 Task: Create a due date automation trigger when advanced on, on the tuesday of the week a card is due add fields with custom field "Resume" set to a date more than 1 days from now at 11:00 AM.
Action: Mouse moved to (1287, 107)
Screenshot: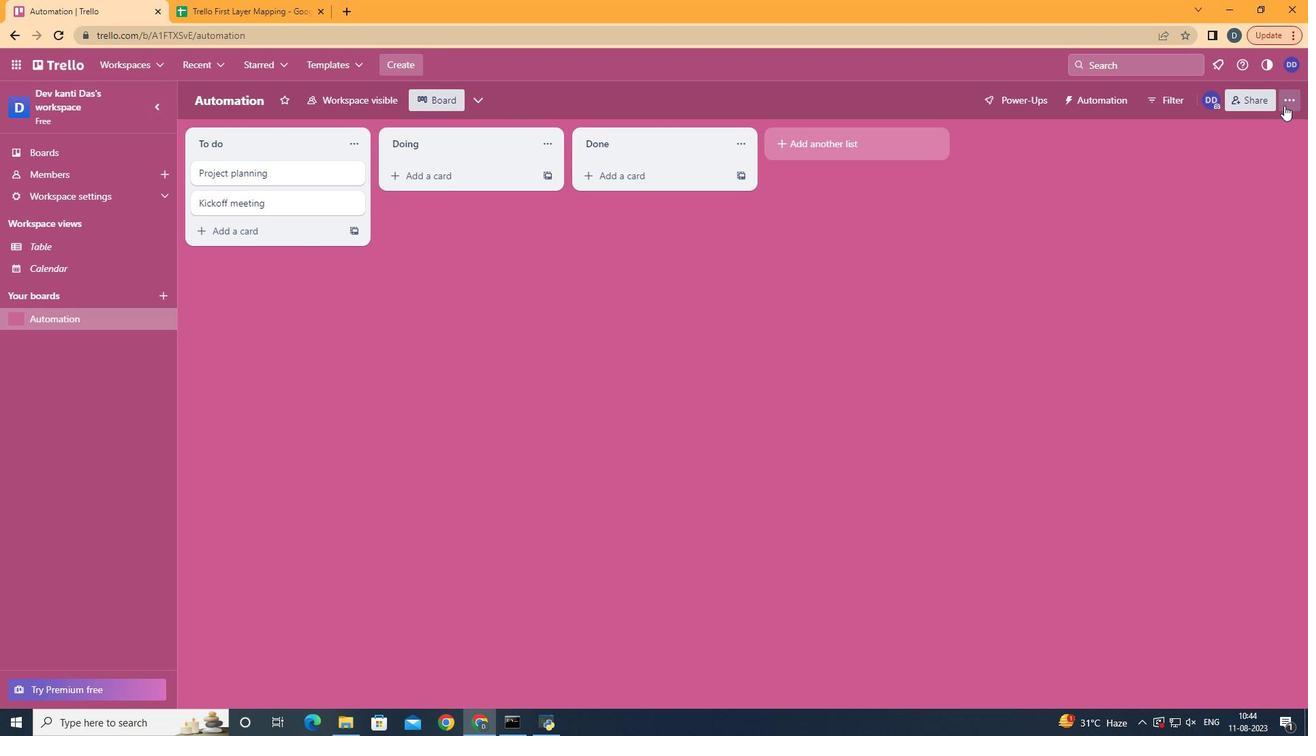
Action: Mouse pressed left at (1287, 107)
Screenshot: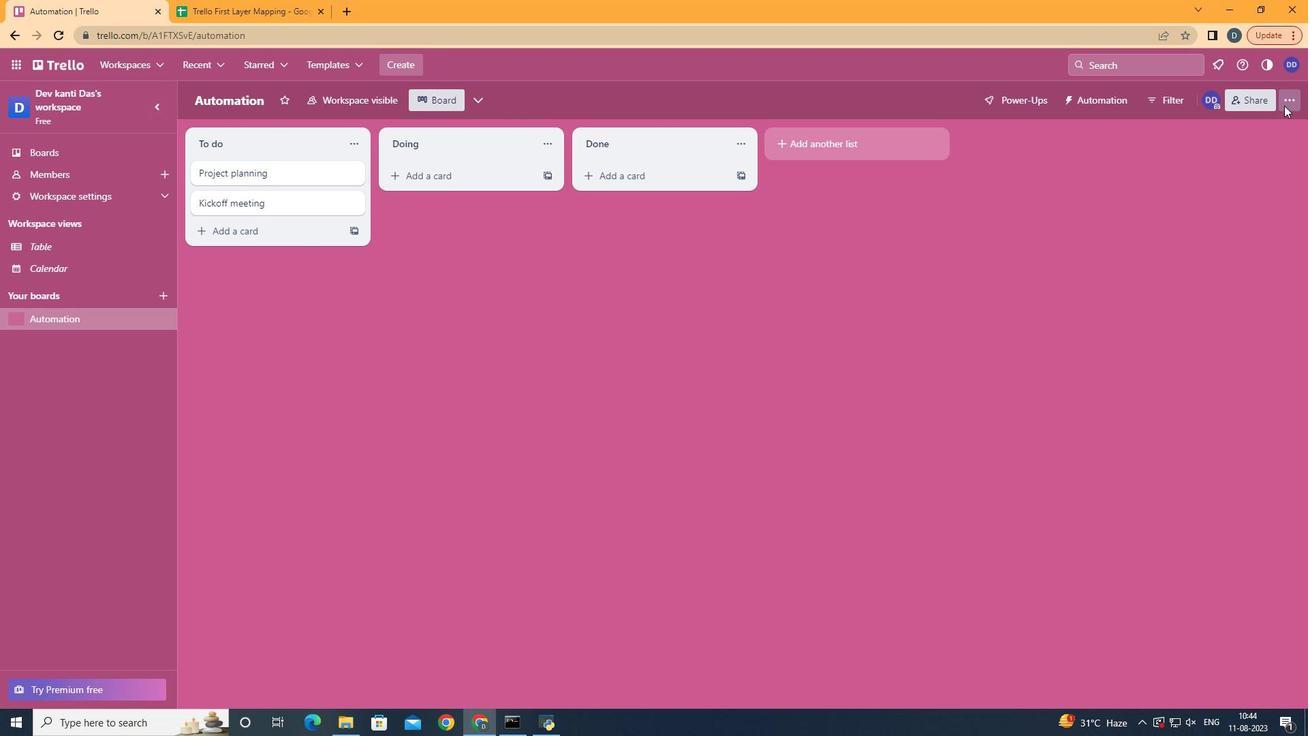 
Action: Mouse moved to (1214, 284)
Screenshot: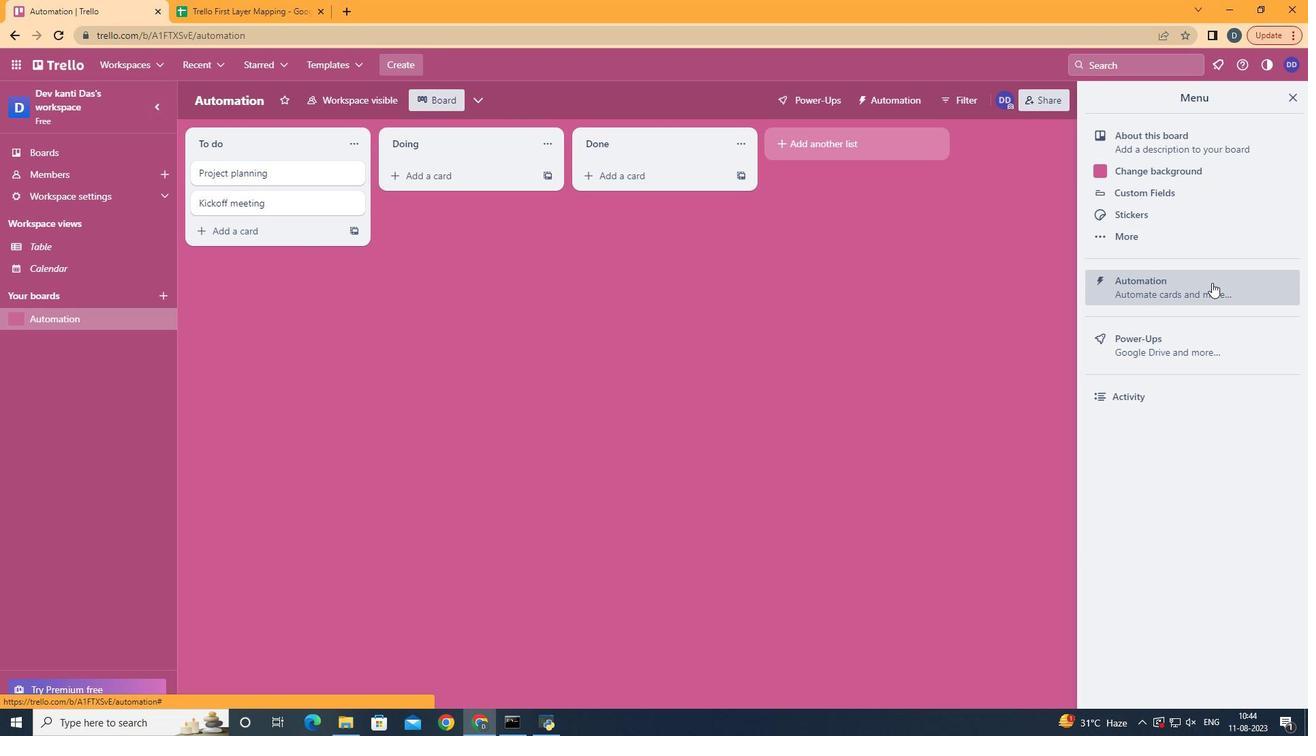 
Action: Mouse pressed left at (1214, 284)
Screenshot: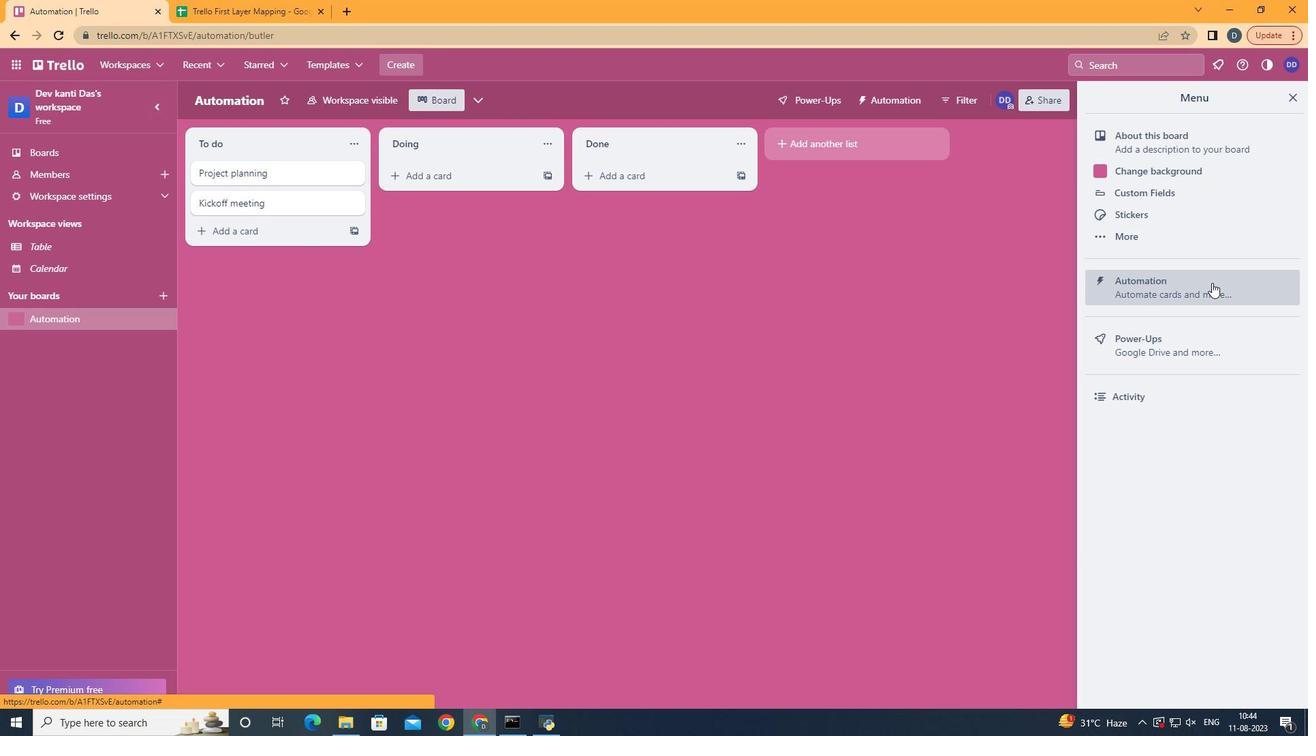 
Action: Mouse moved to (236, 281)
Screenshot: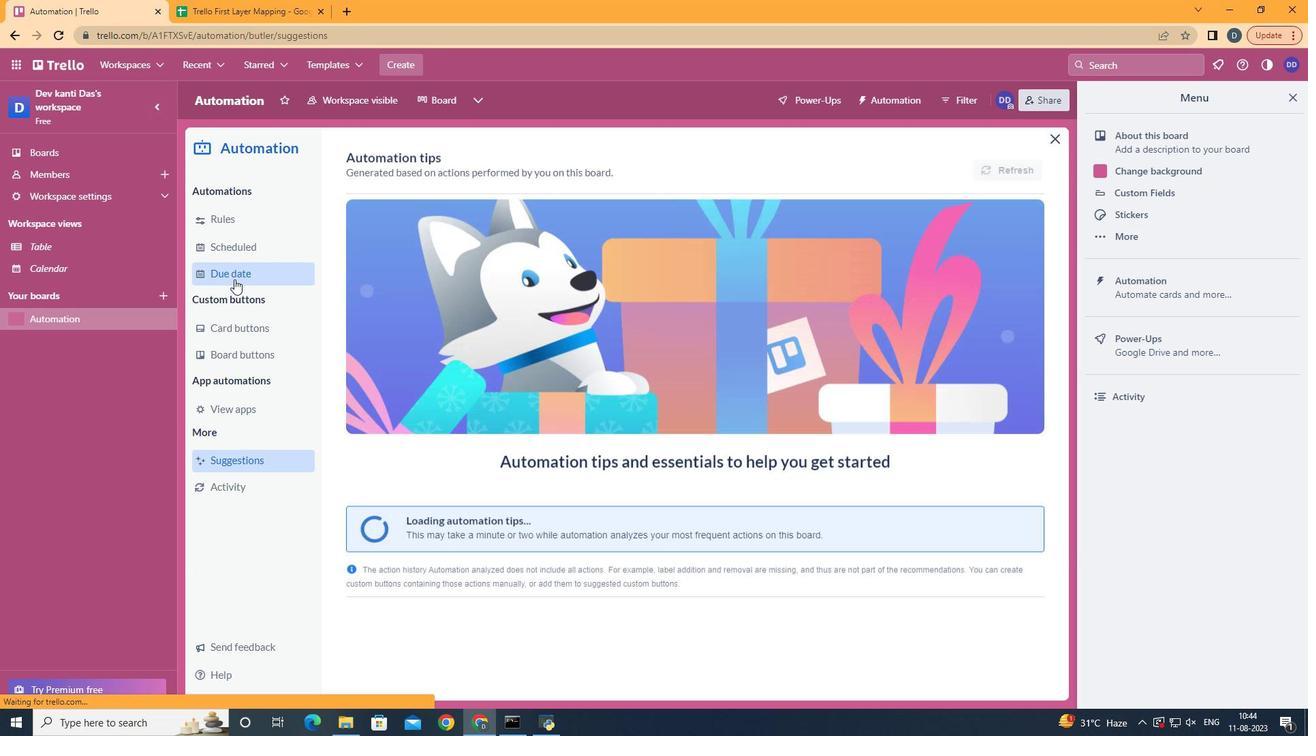 
Action: Mouse pressed left at (236, 281)
Screenshot: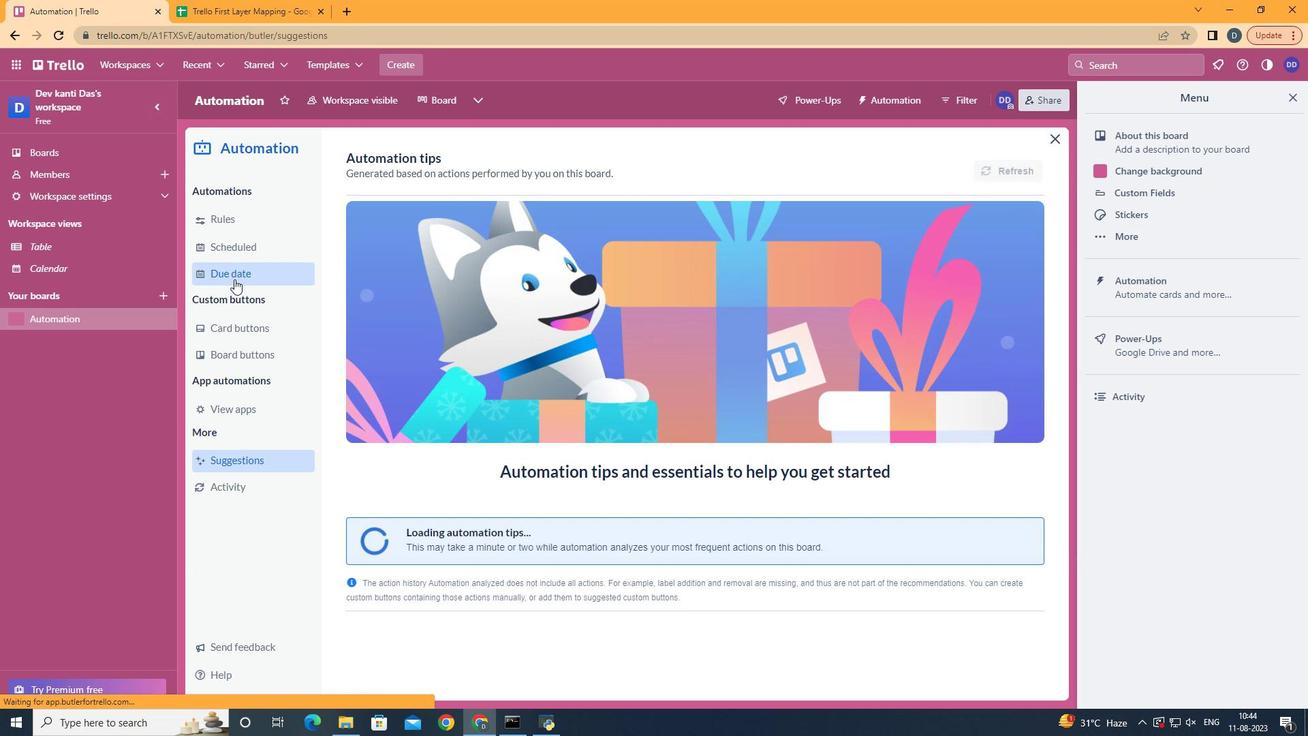 
Action: Mouse moved to (963, 169)
Screenshot: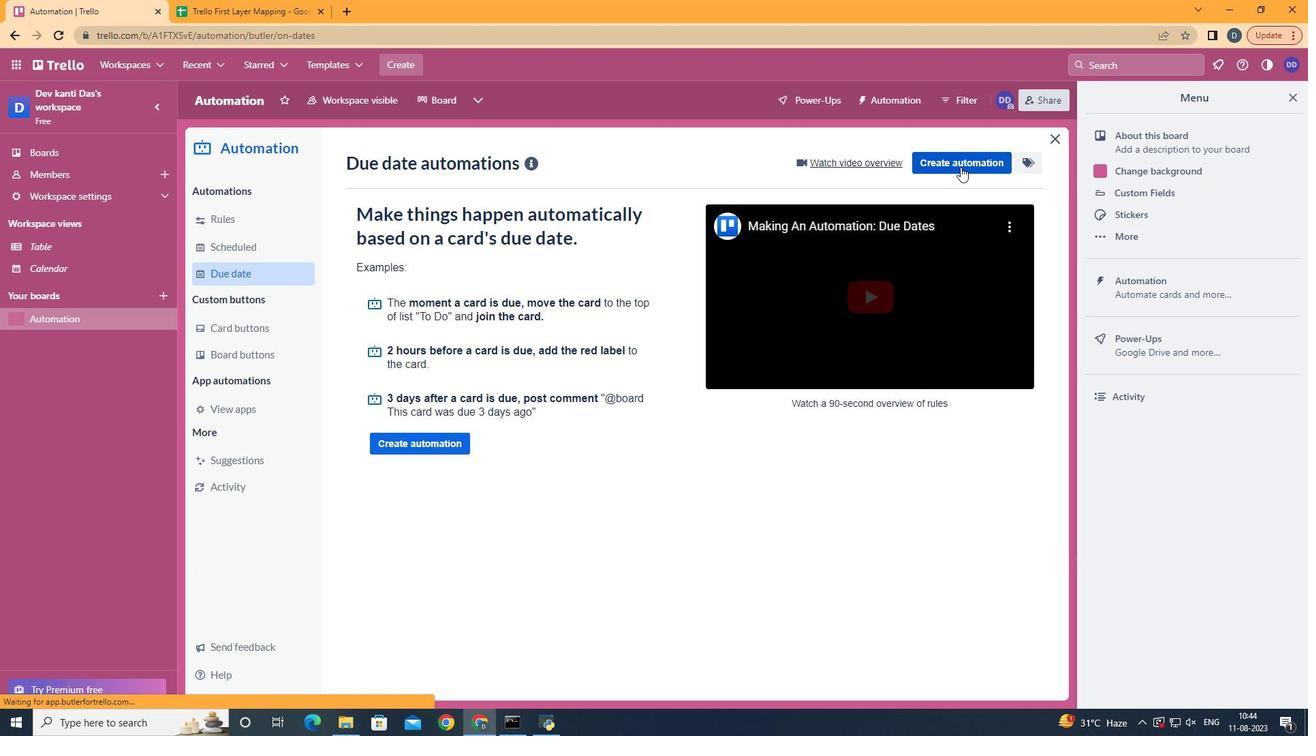 
Action: Mouse pressed left at (963, 169)
Screenshot: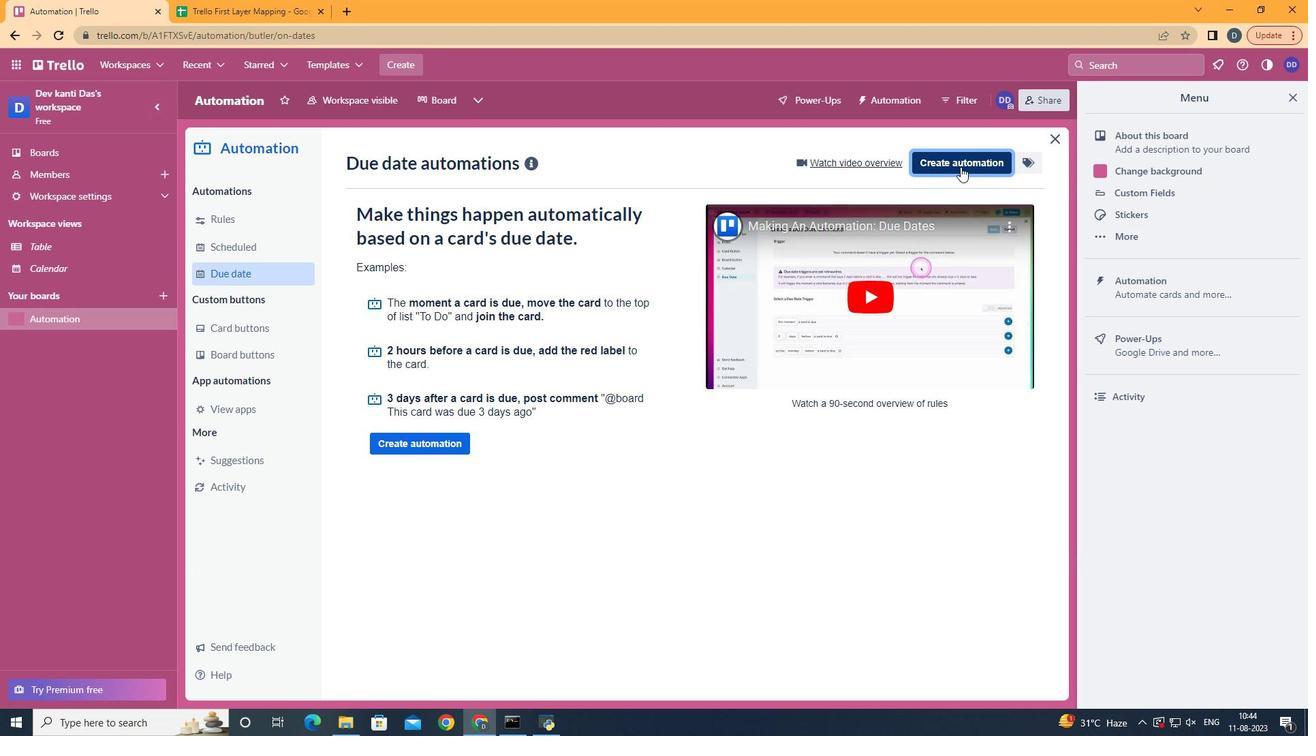 
Action: Mouse moved to (699, 300)
Screenshot: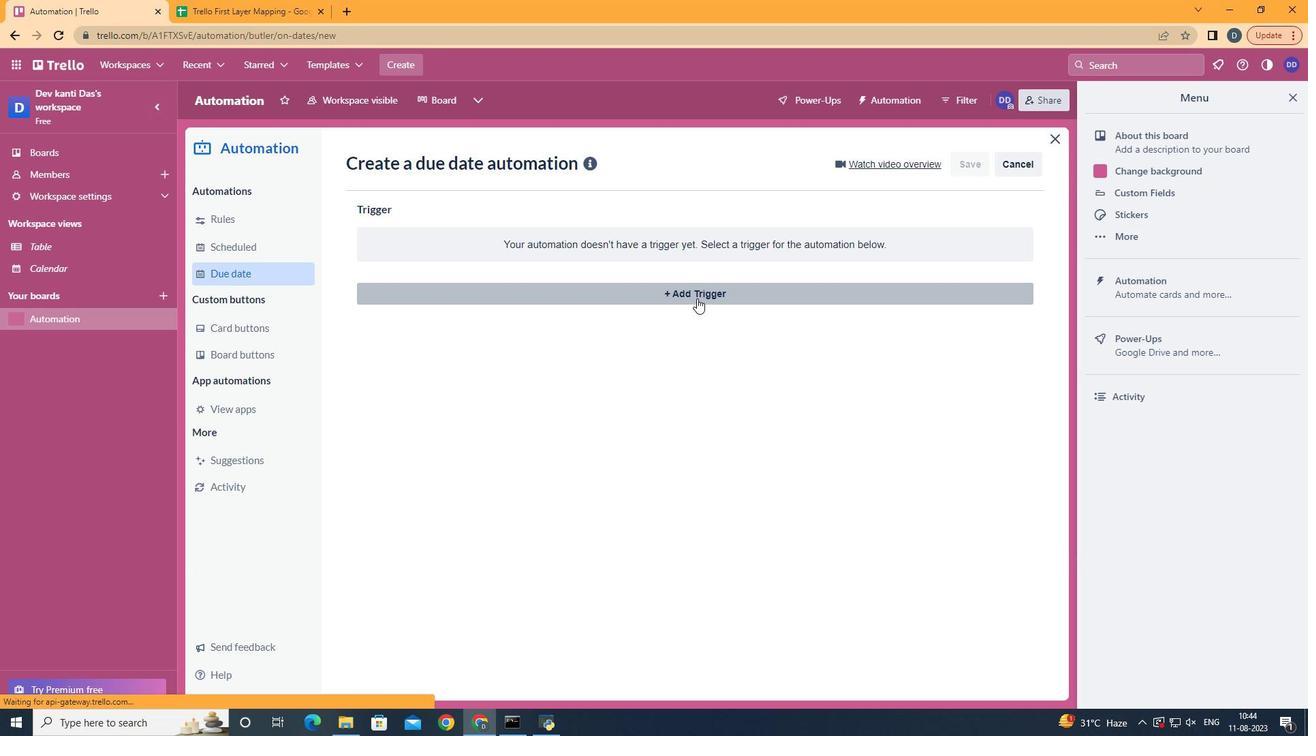 
Action: Mouse pressed left at (699, 300)
Screenshot: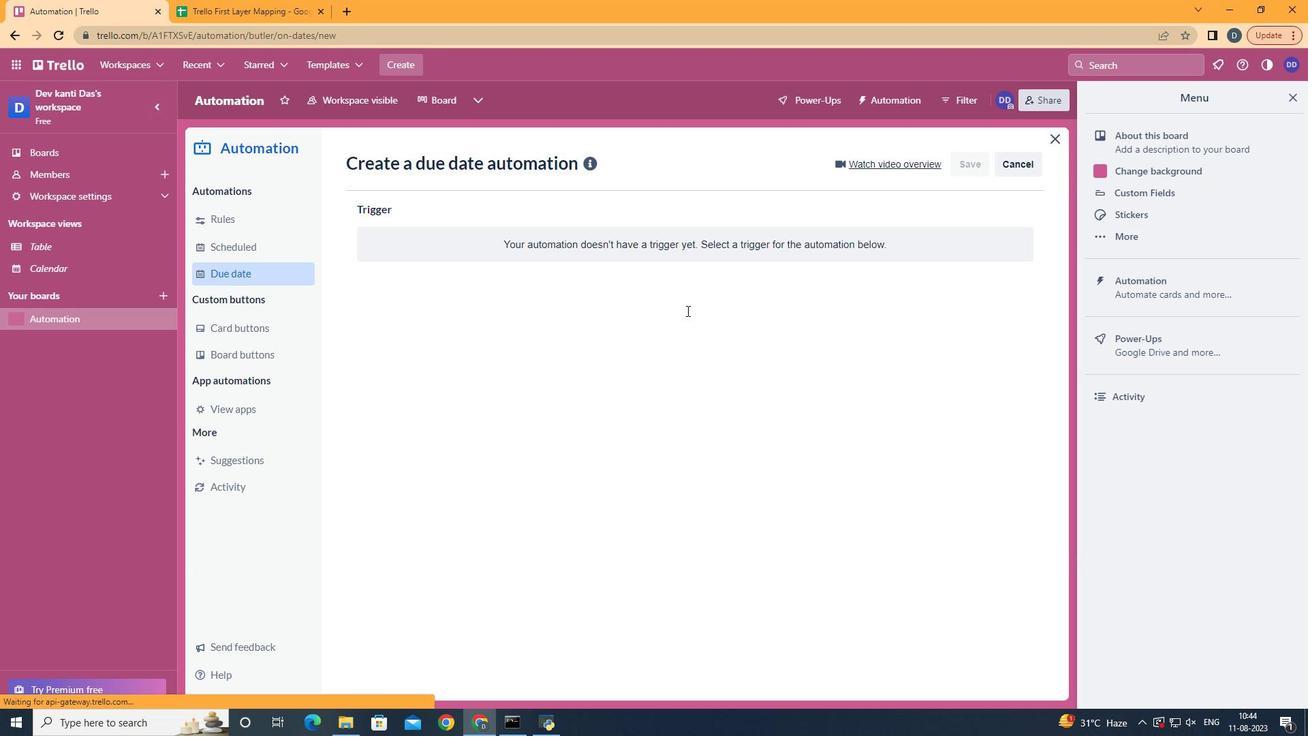 
Action: Mouse moved to (442, 391)
Screenshot: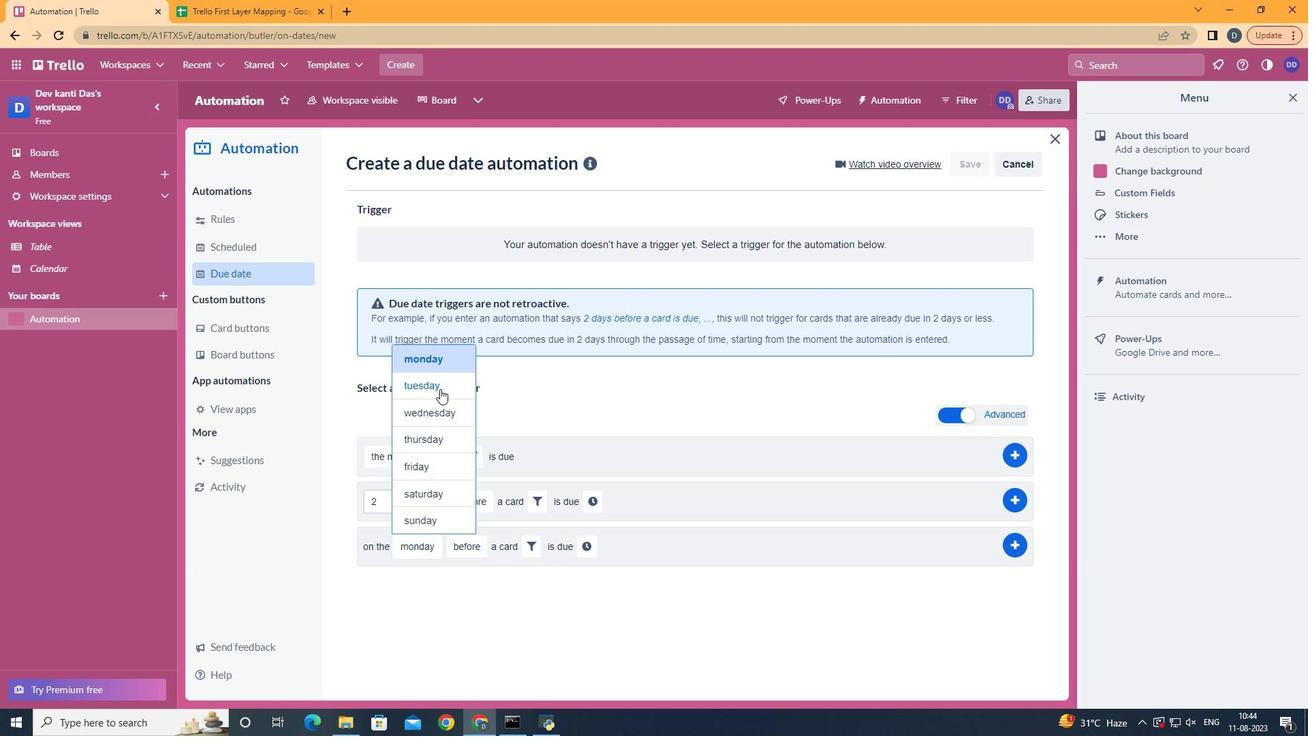 
Action: Mouse pressed left at (442, 391)
Screenshot: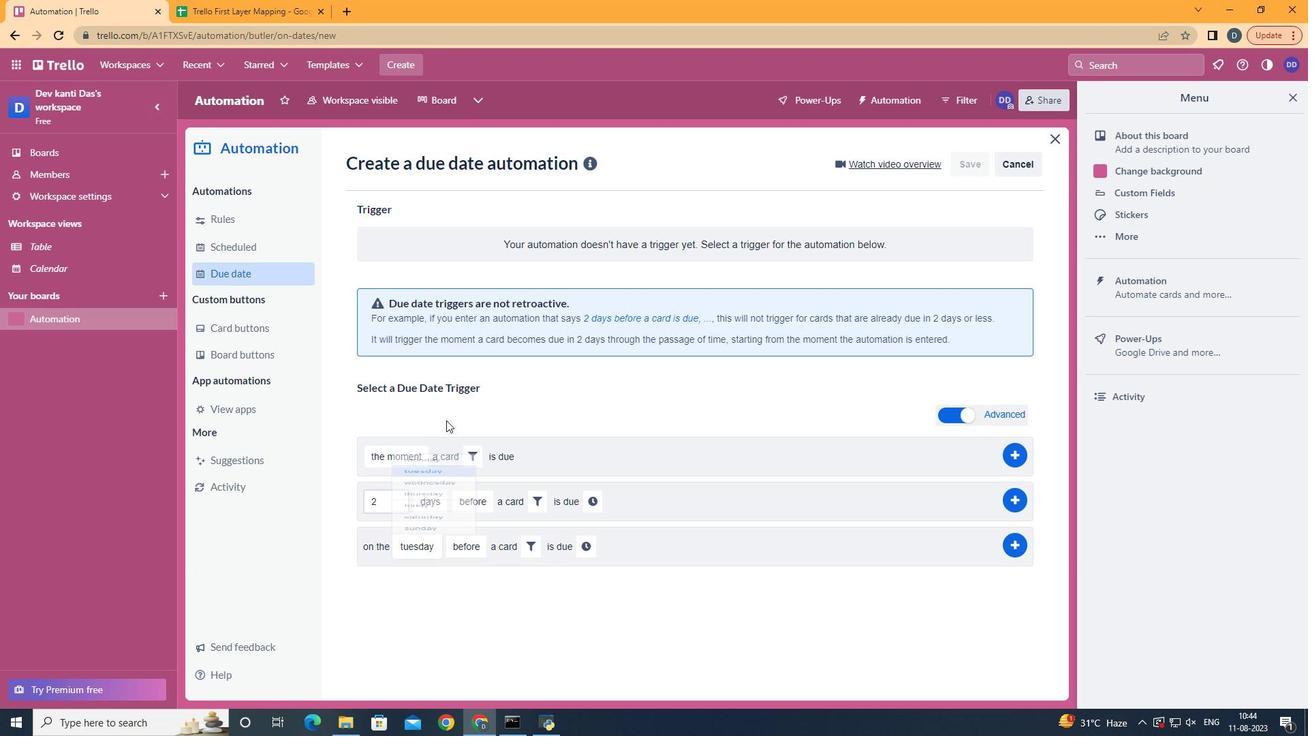 
Action: Mouse moved to (491, 625)
Screenshot: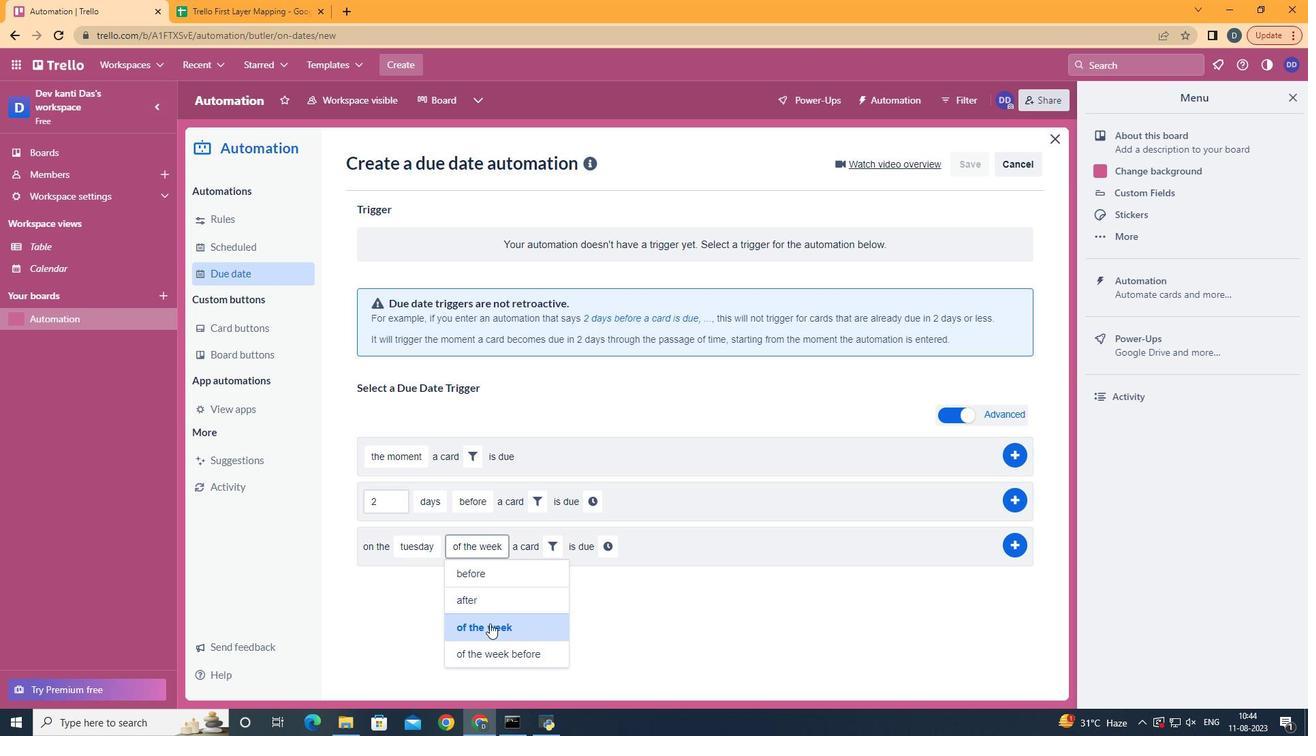
Action: Mouse pressed left at (491, 625)
Screenshot: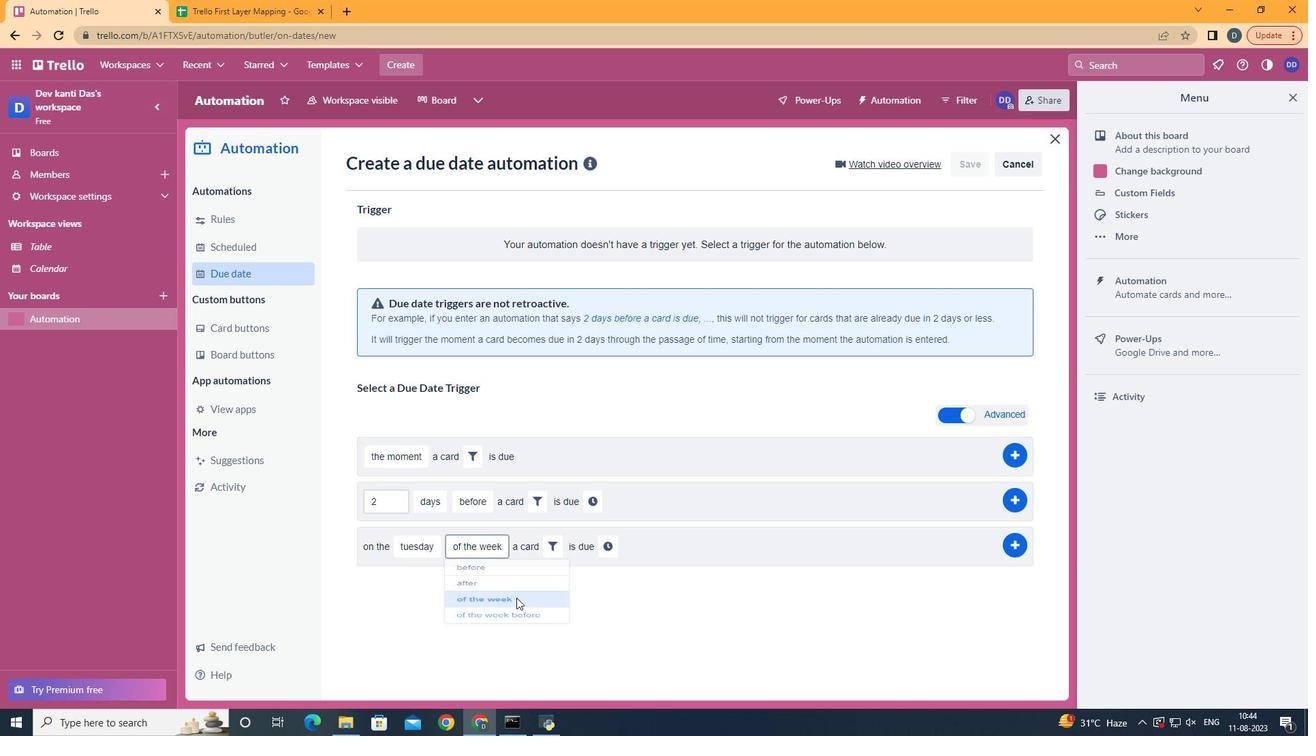 
Action: Mouse moved to (552, 552)
Screenshot: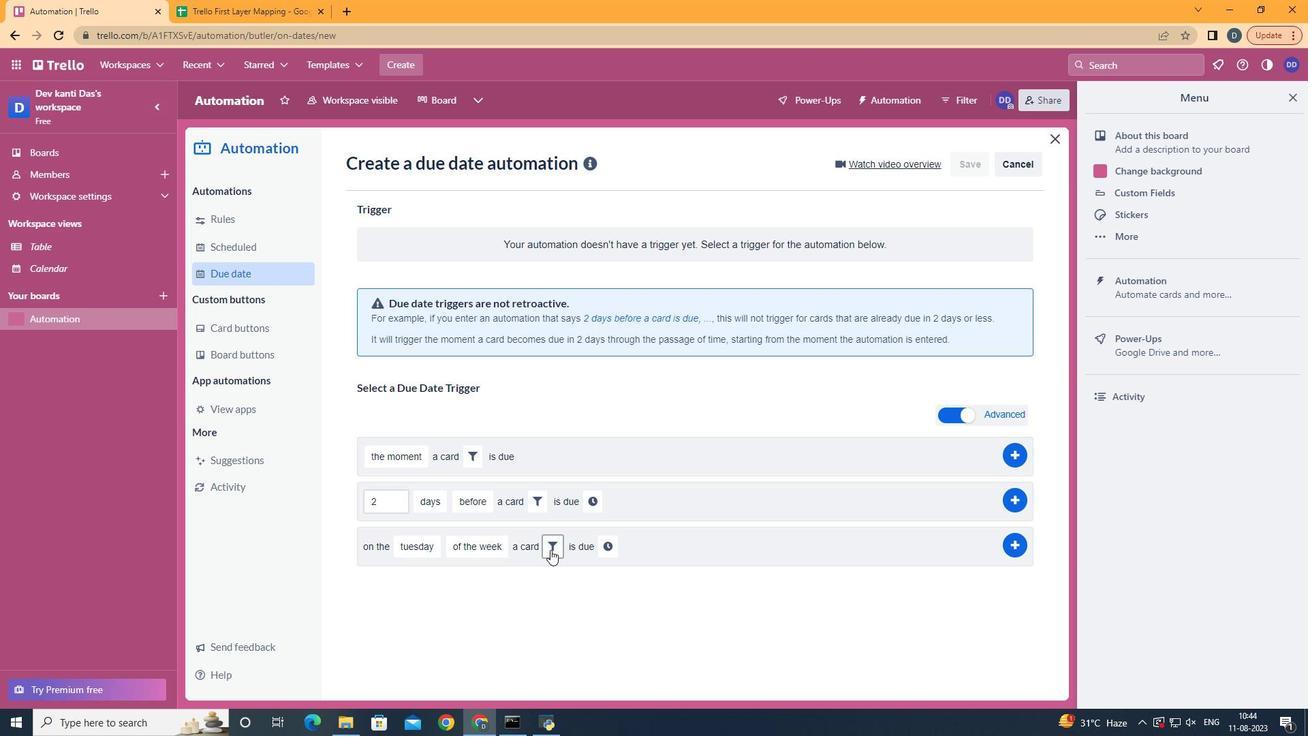 
Action: Mouse pressed left at (552, 552)
Screenshot: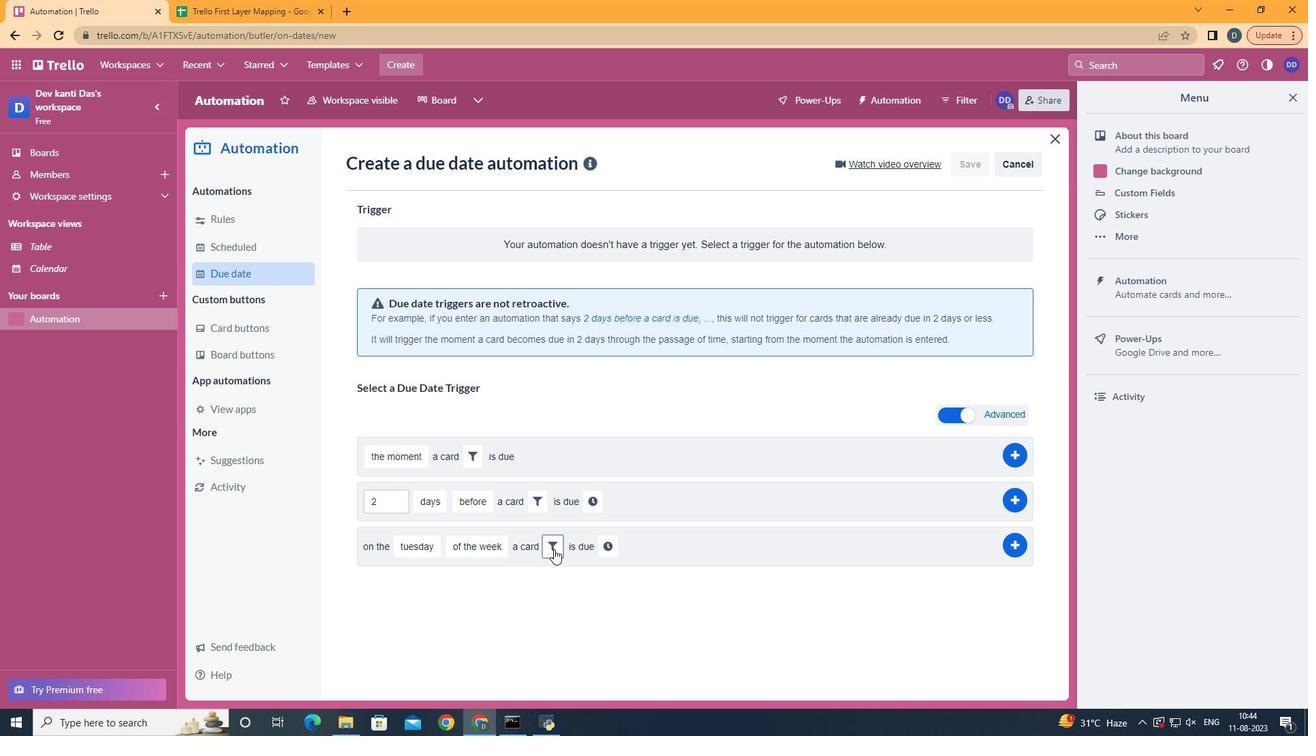 
Action: Mouse moved to (788, 593)
Screenshot: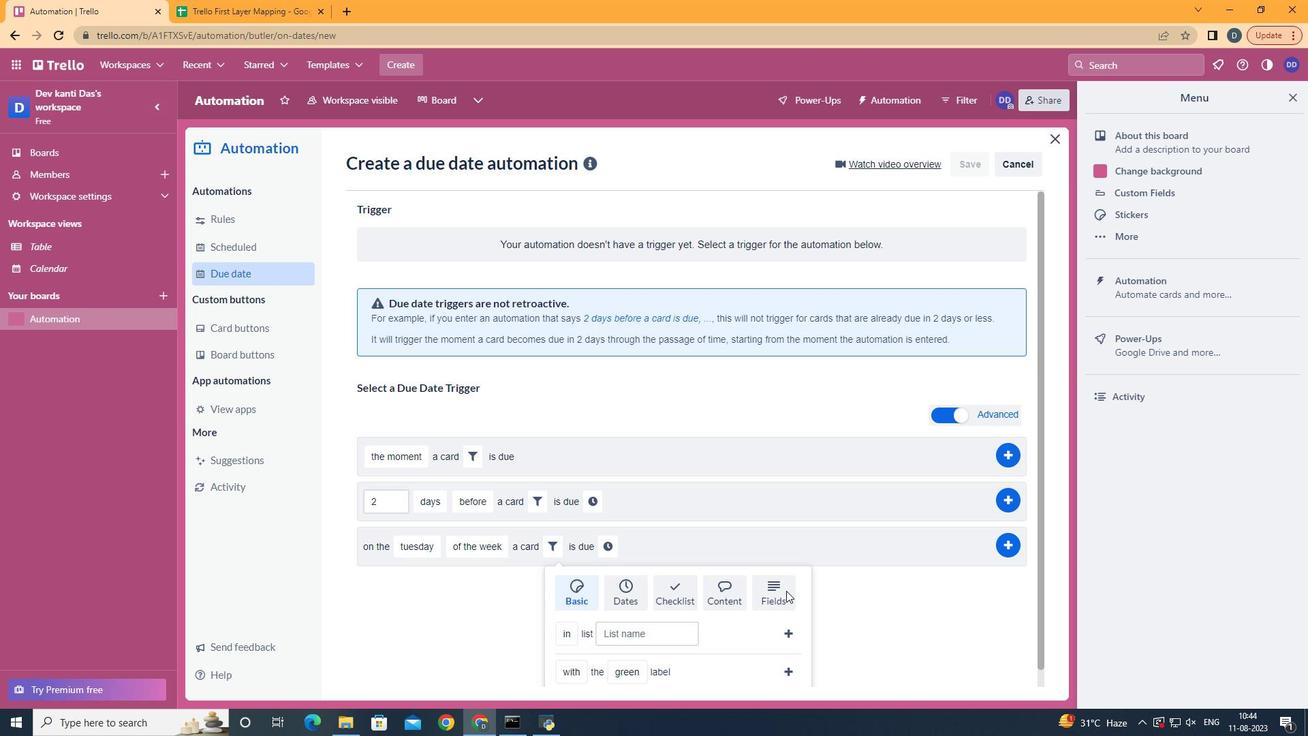 
Action: Mouse pressed left at (788, 593)
Screenshot: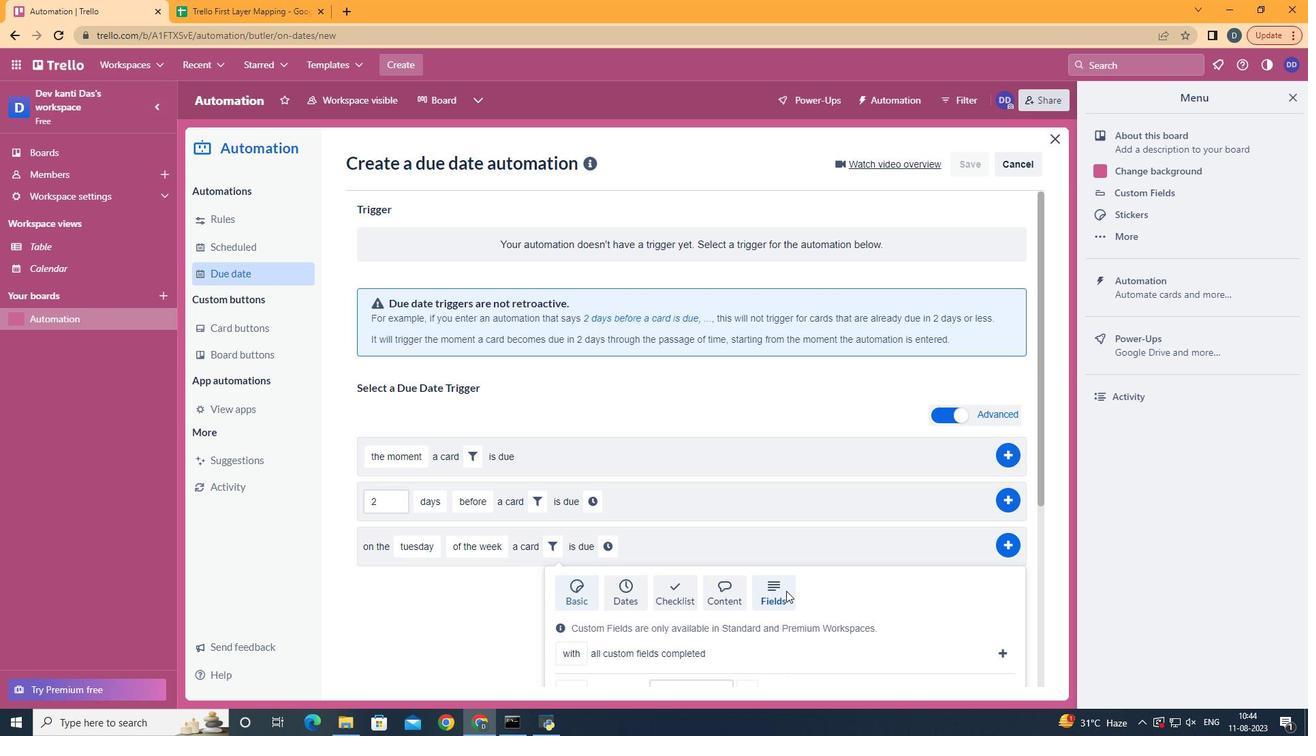 
Action: Mouse scrolled (788, 592) with delta (0, 0)
Screenshot: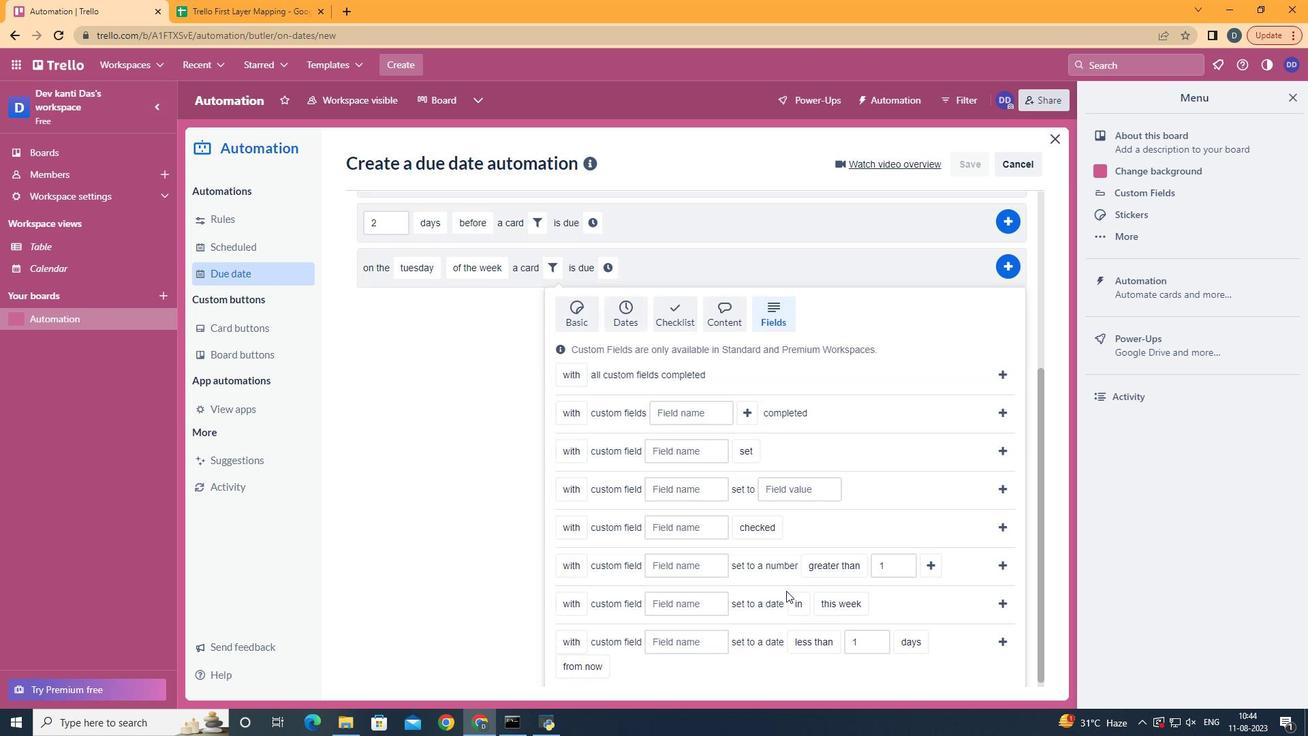 
Action: Mouse scrolled (788, 592) with delta (0, 0)
Screenshot: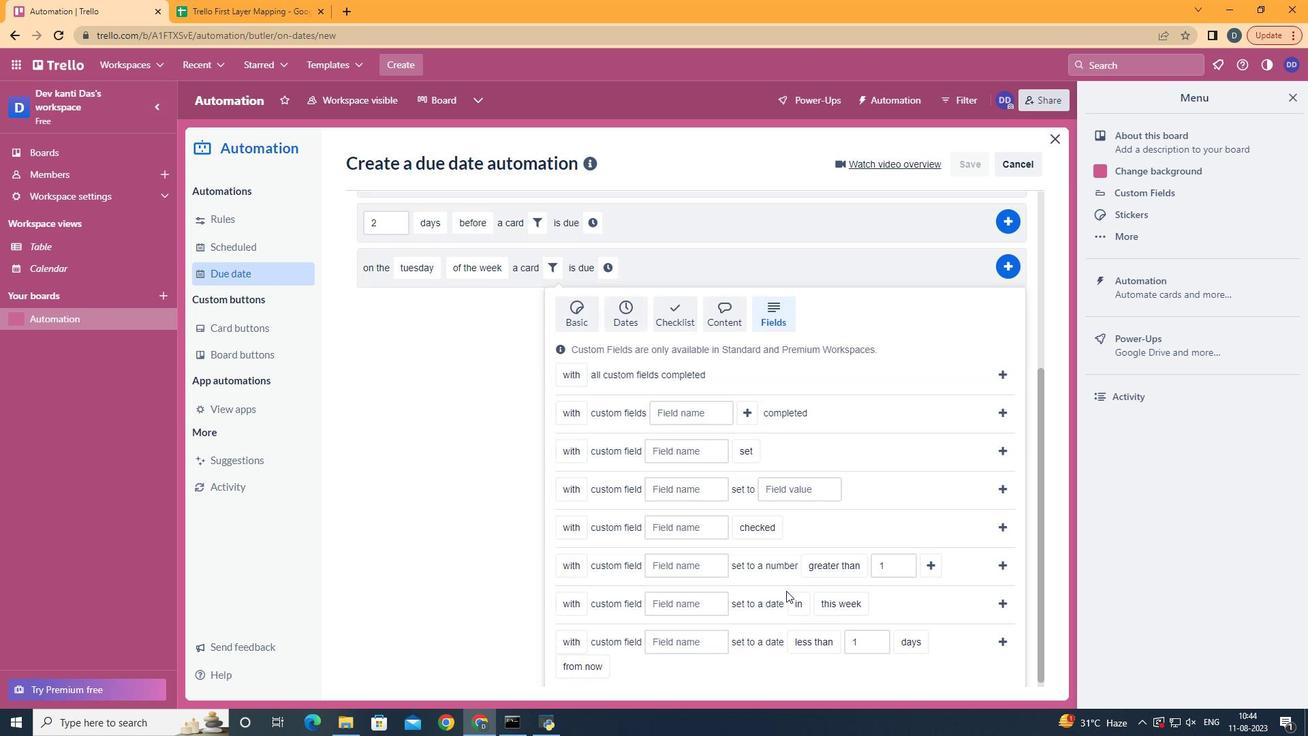 
Action: Mouse scrolled (788, 592) with delta (0, 0)
Screenshot: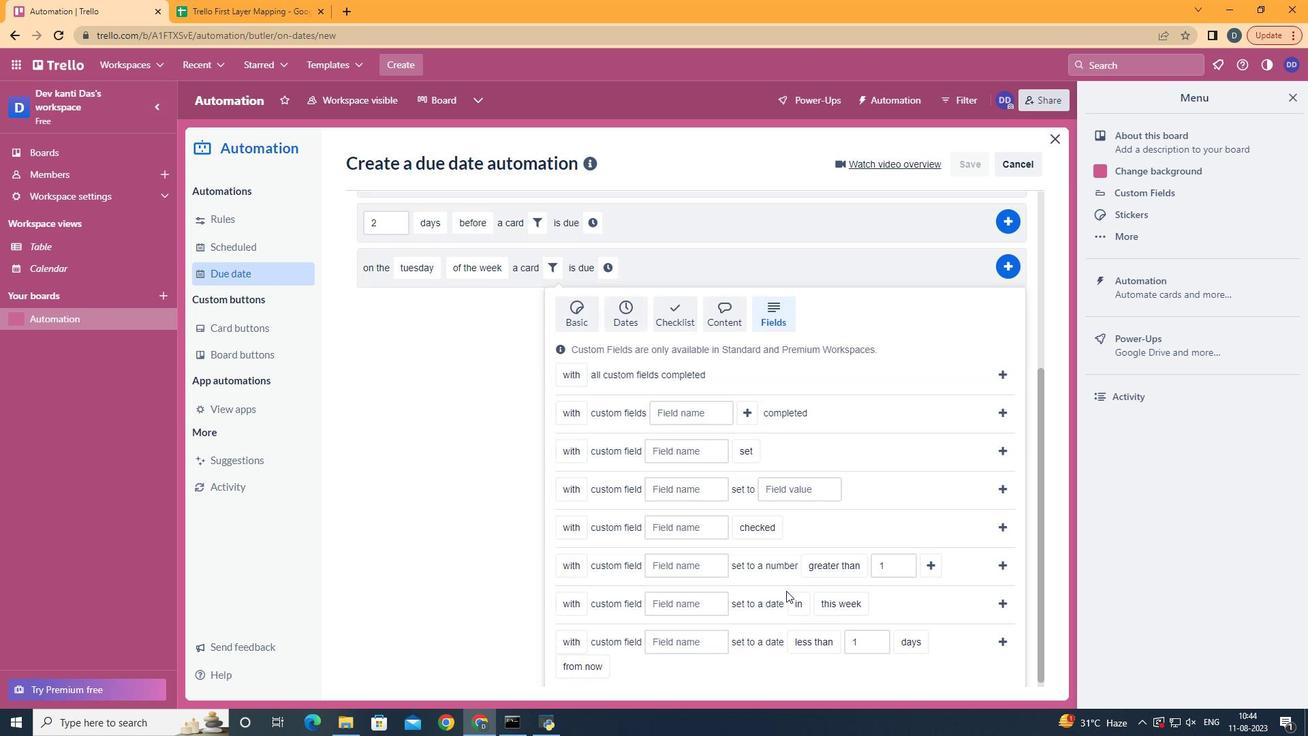 
Action: Mouse scrolled (788, 592) with delta (0, 0)
Screenshot: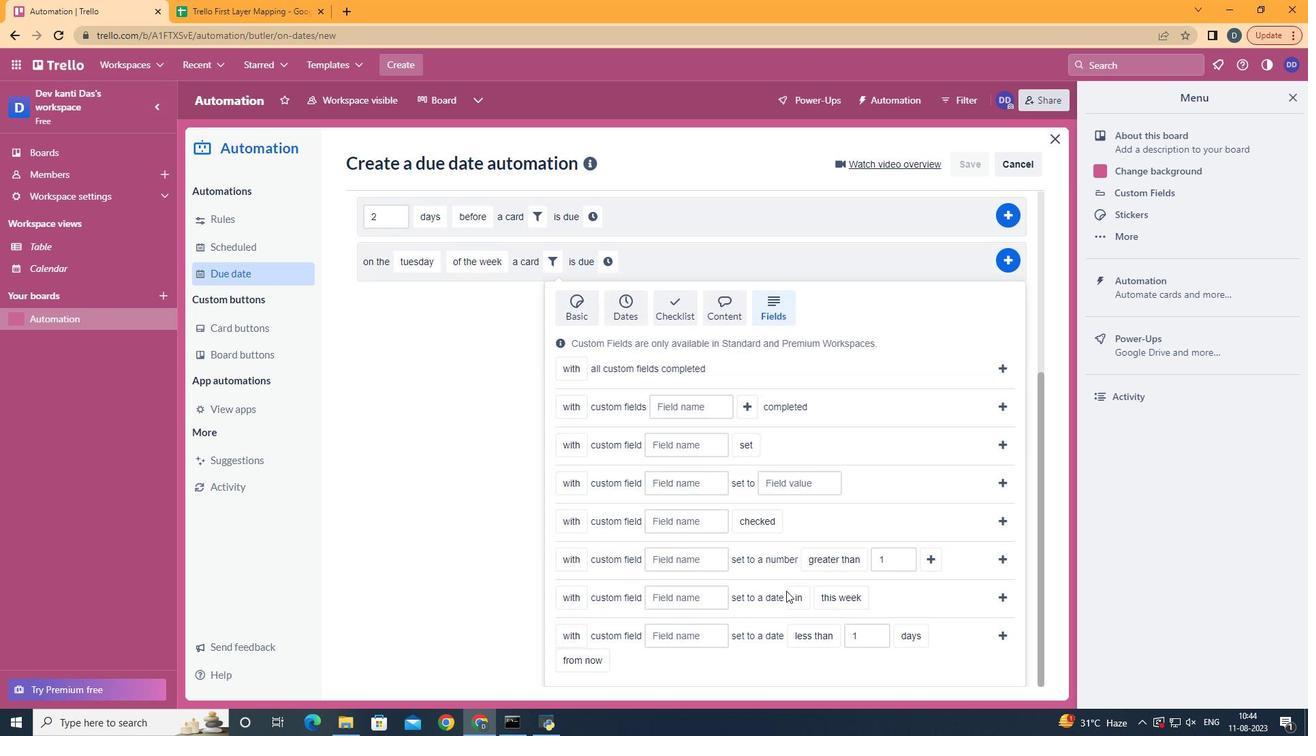 
Action: Mouse scrolled (788, 592) with delta (0, 0)
Screenshot: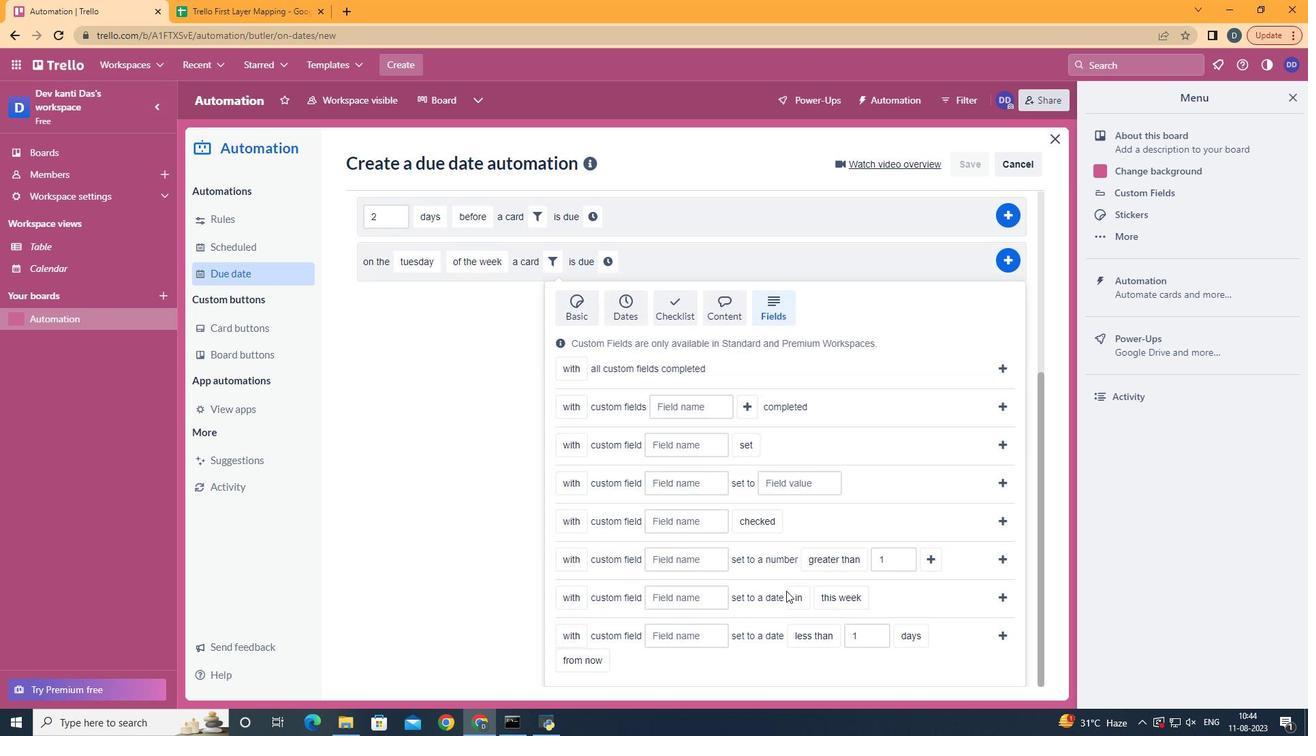 
Action: Mouse scrolled (788, 592) with delta (0, 0)
Screenshot: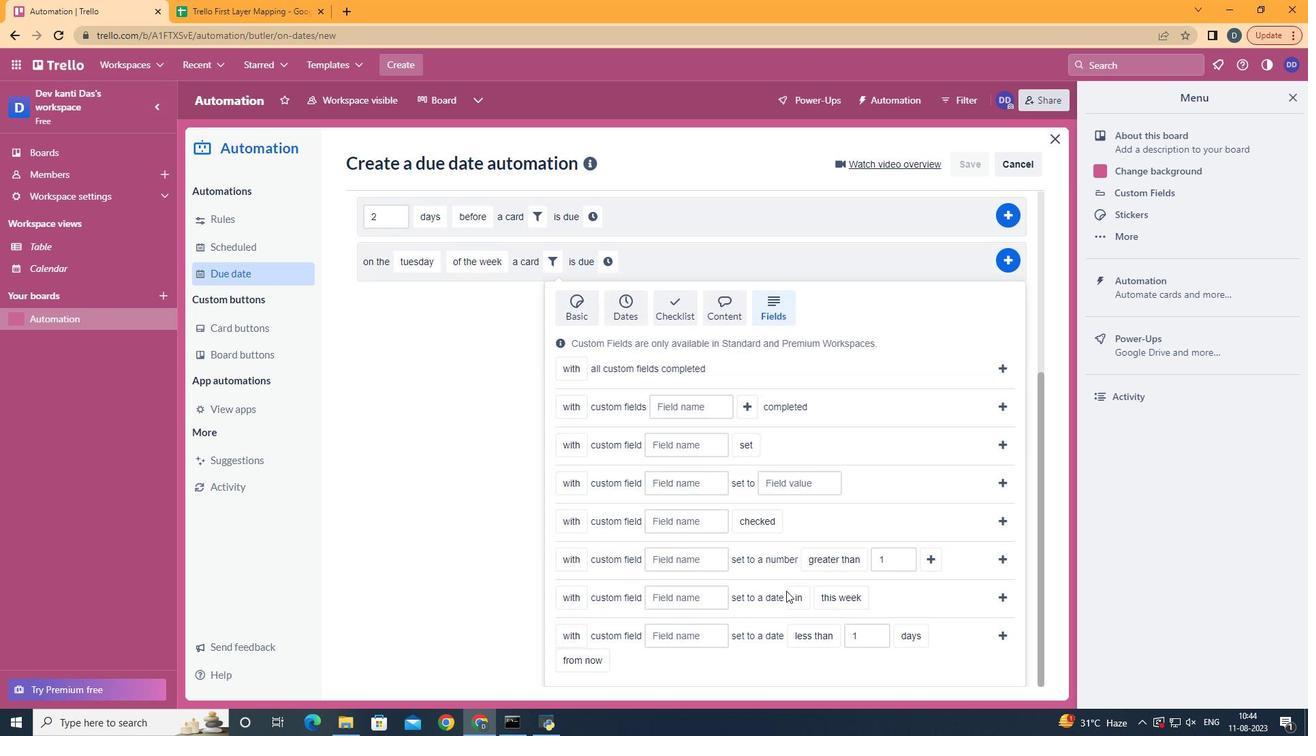 
Action: Mouse moved to (656, 642)
Screenshot: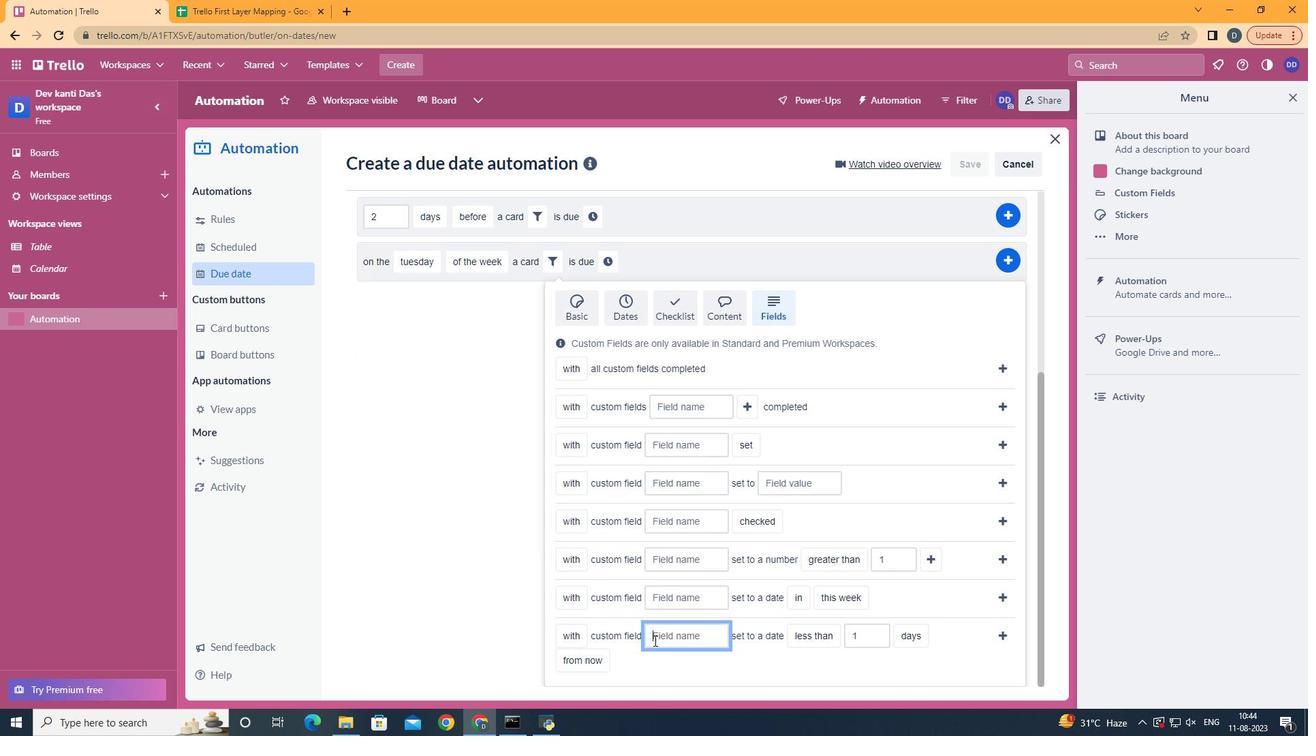 
Action: Mouse pressed left at (656, 642)
Screenshot: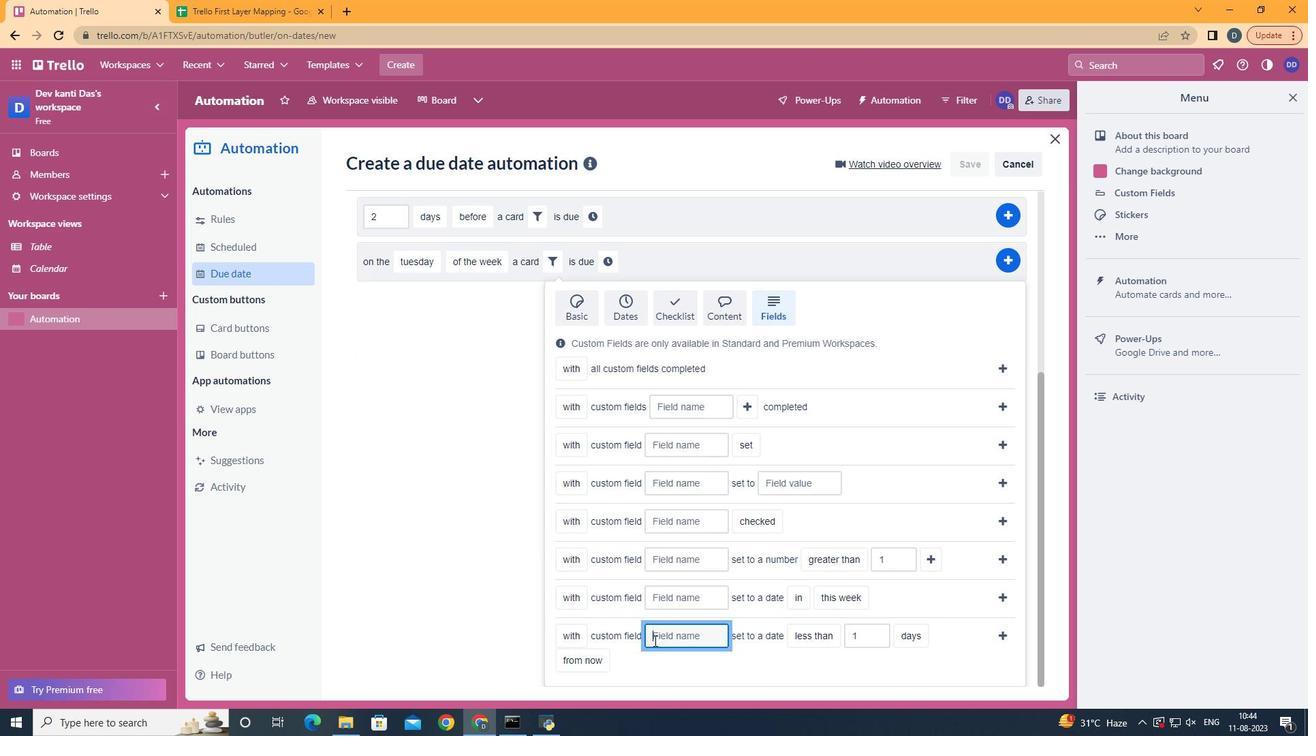 
Action: Key pressed <Key.shift>Resume
Screenshot: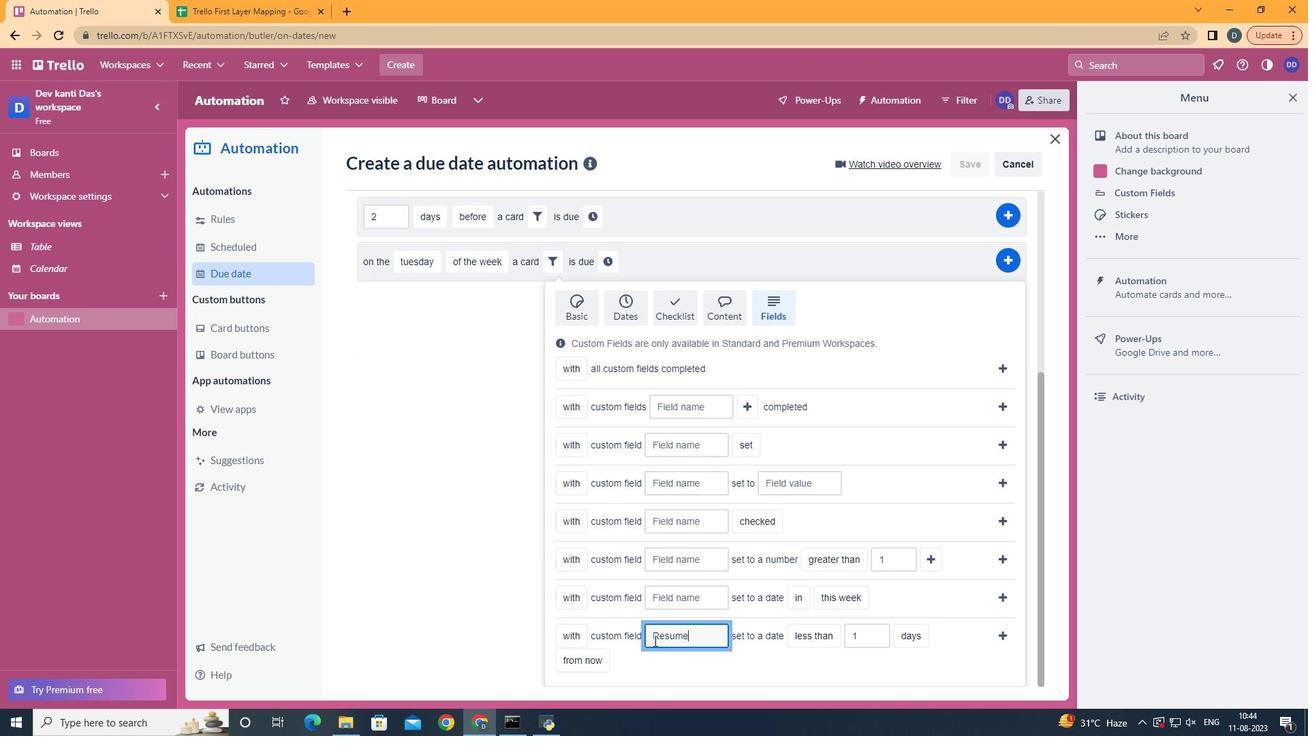 
Action: Mouse moved to (828, 565)
Screenshot: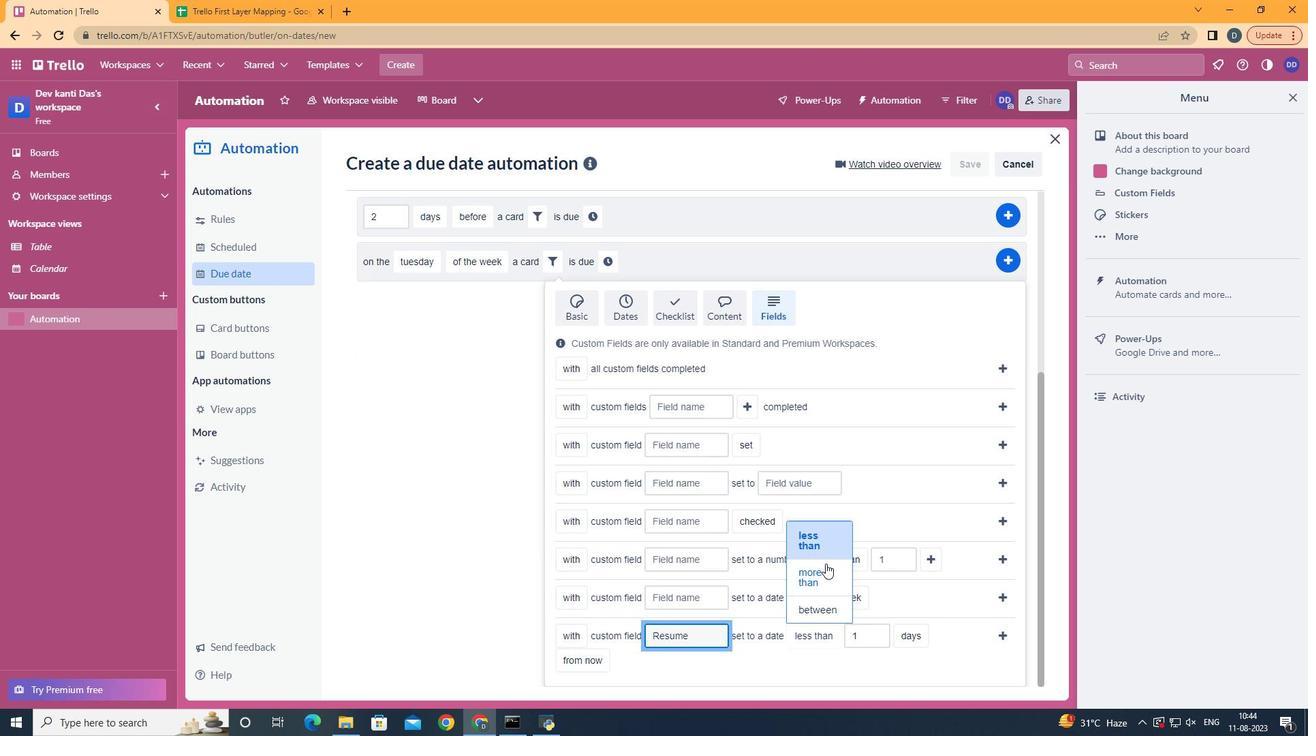 
Action: Mouse pressed left at (828, 565)
Screenshot: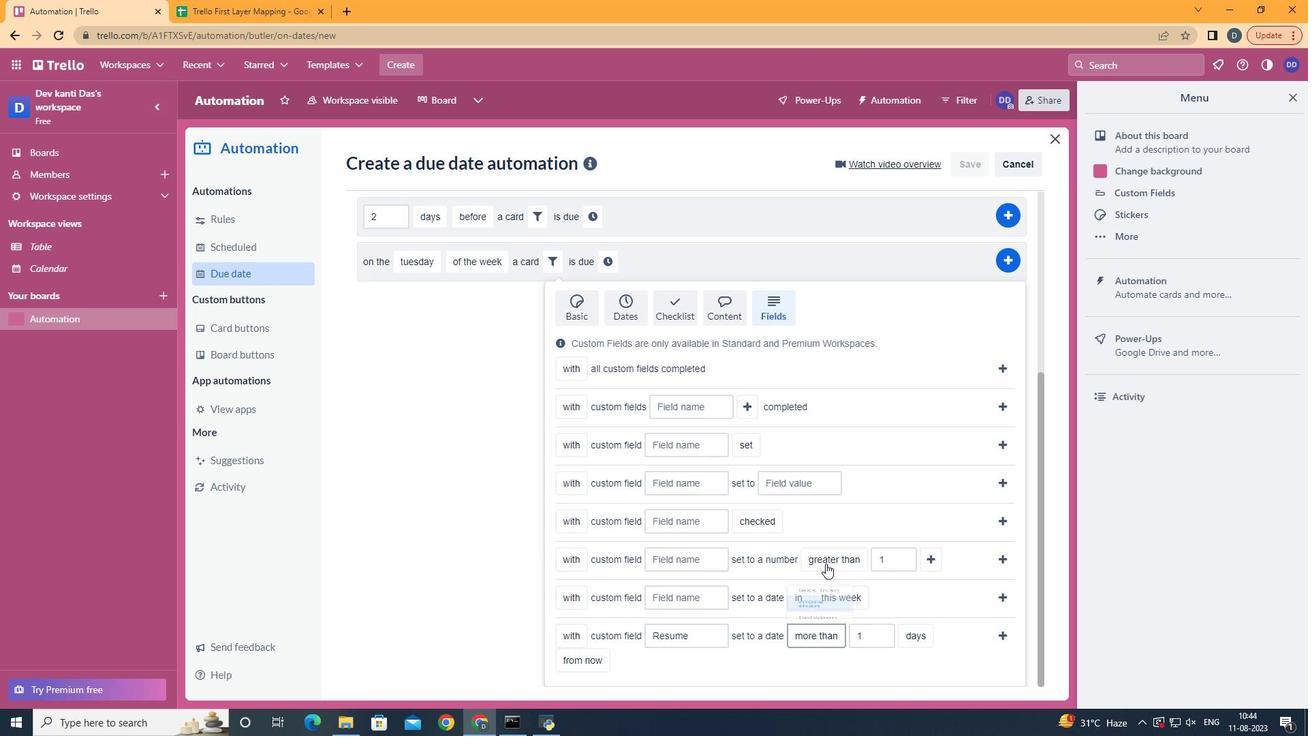 
Action: Mouse moved to (1002, 640)
Screenshot: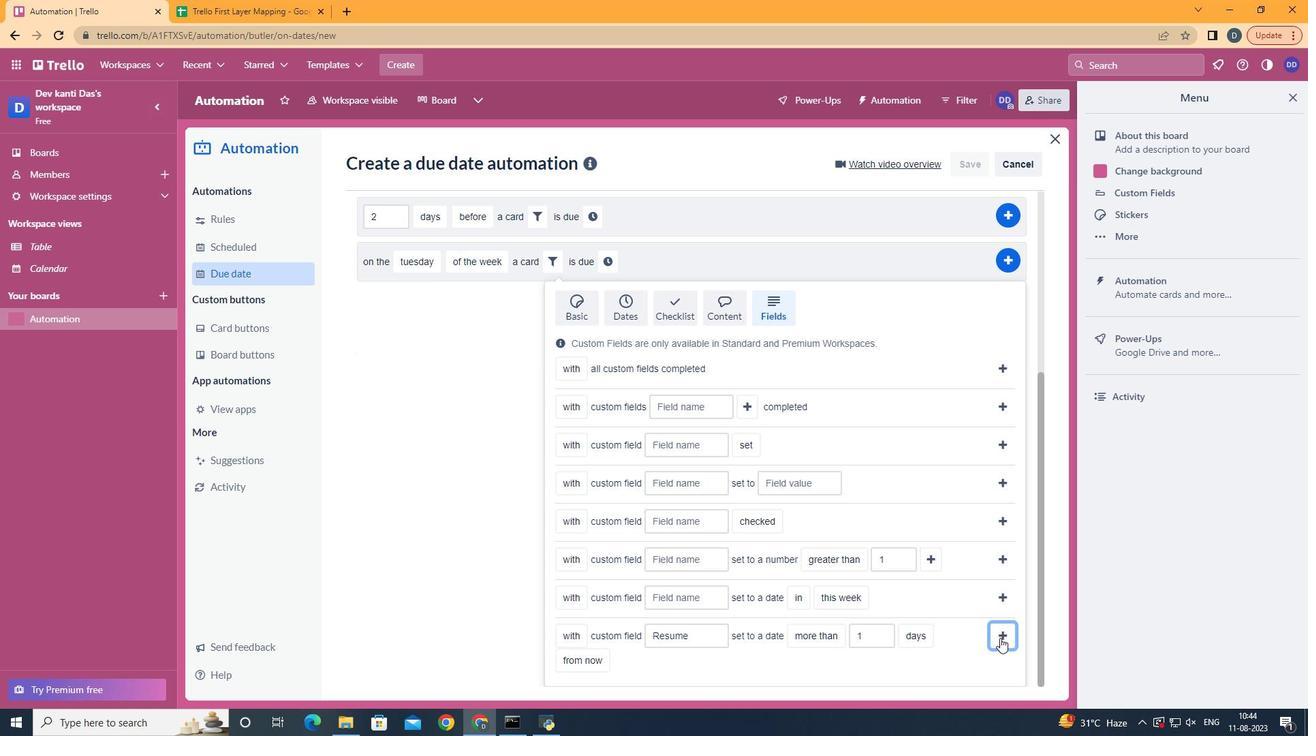 
Action: Mouse pressed left at (1002, 640)
Screenshot: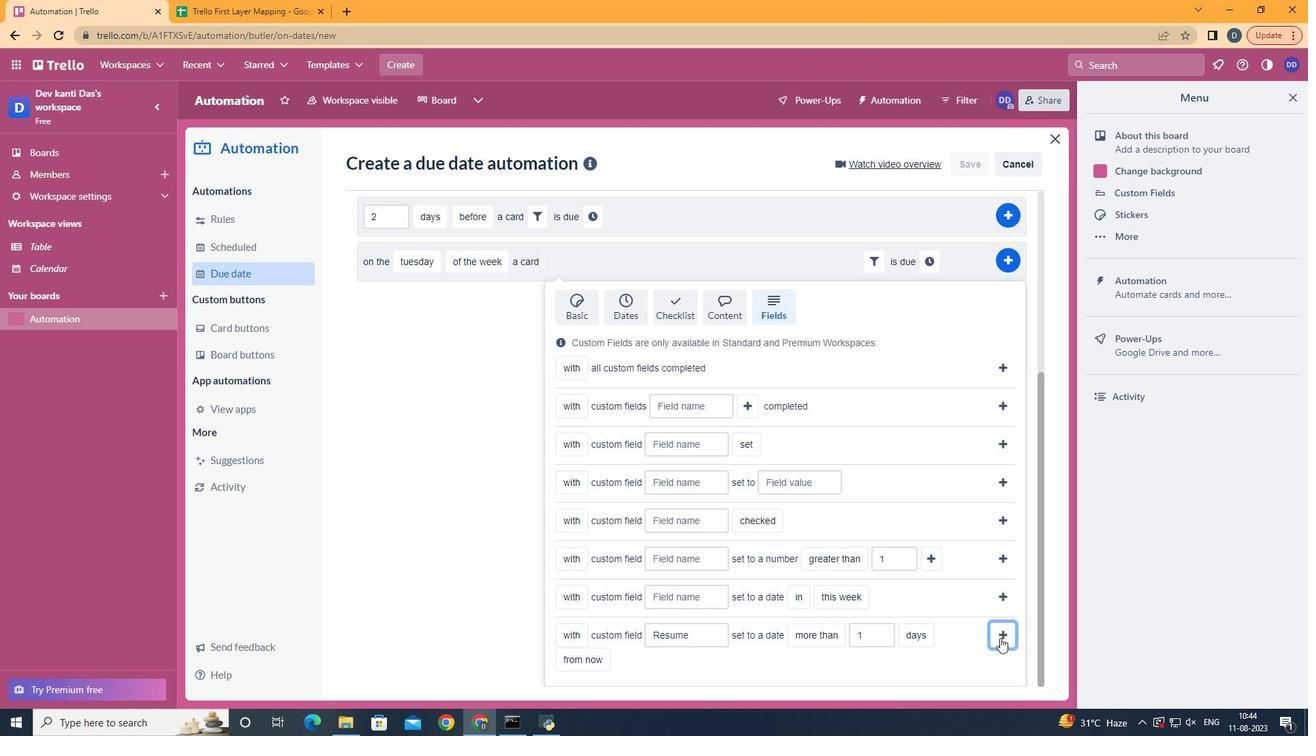 
Action: Mouse moved to (934, 547)
Screenshot: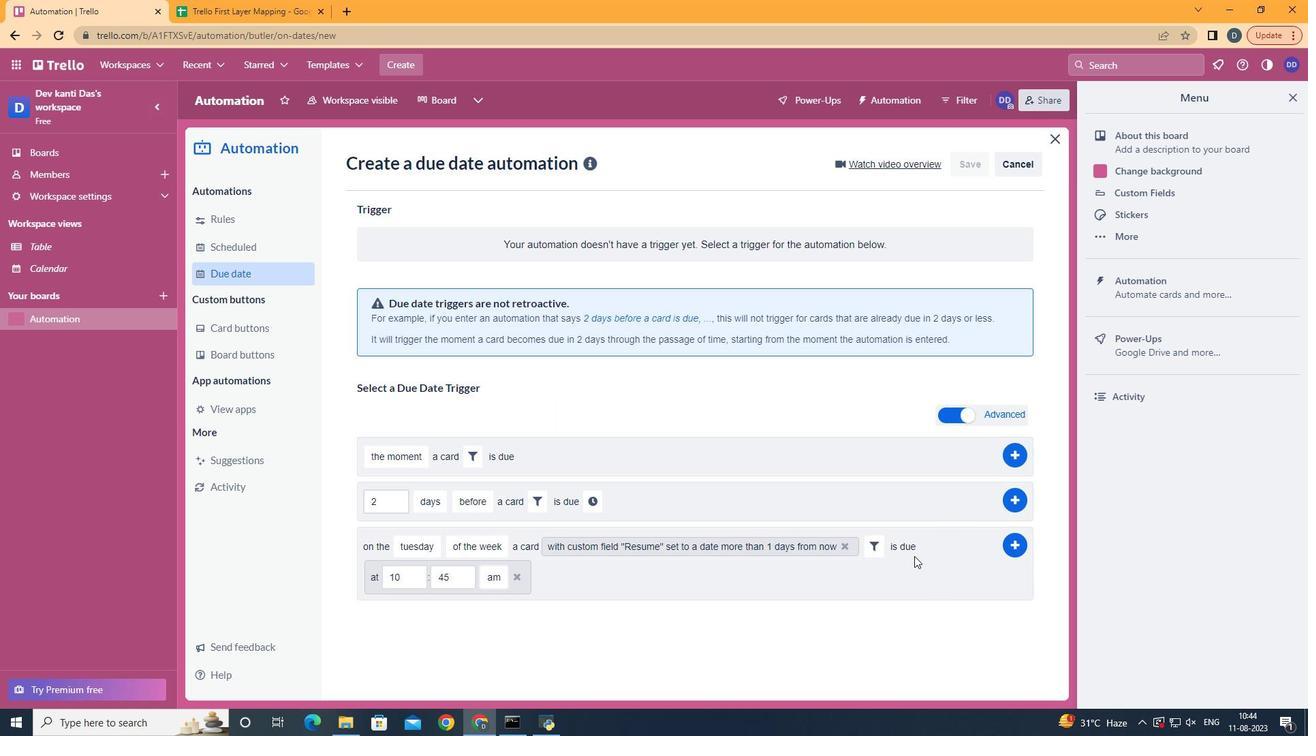 
Action: Mouse pressed left at (934, 547)
Screenshot: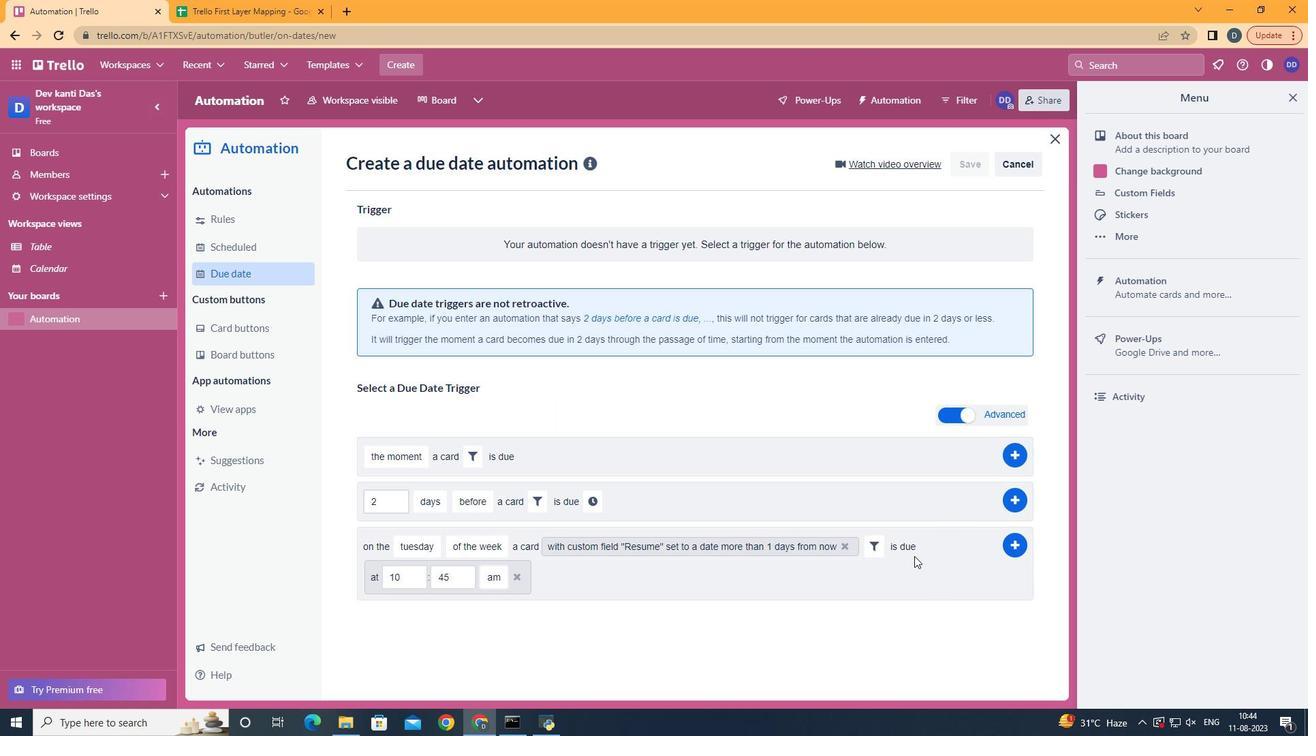 
Action: Mouse moved to (413, 584)
Screenshot: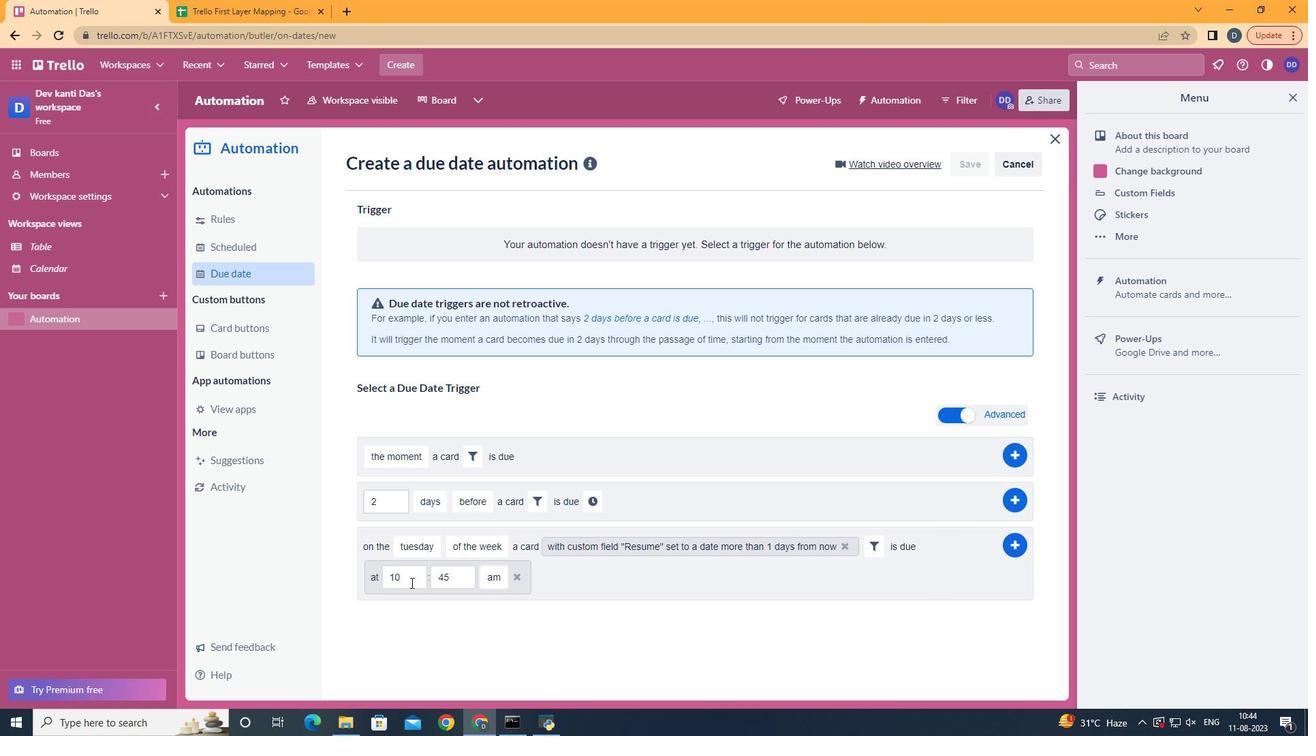 
Action: Mouse pressed left at (413, 584)
Screenshot: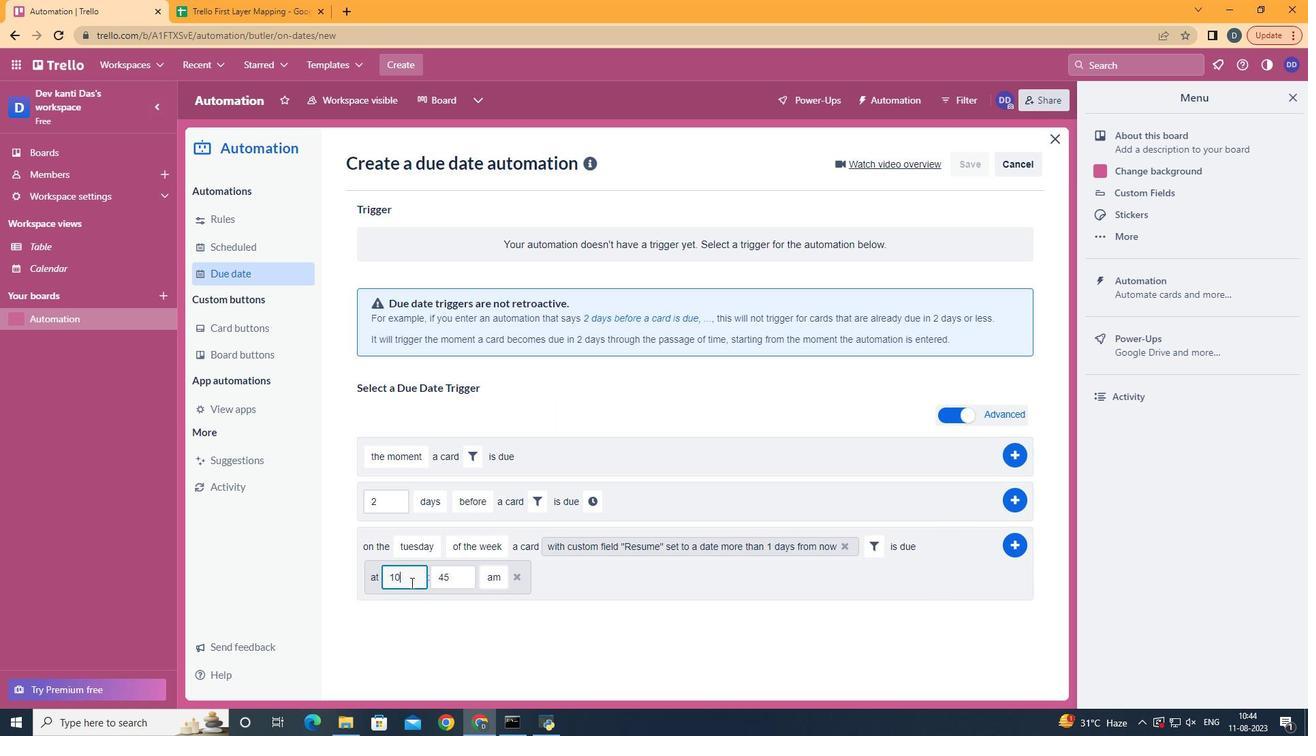 
Action: Key pressed <Key.backspace>1
Screenshot: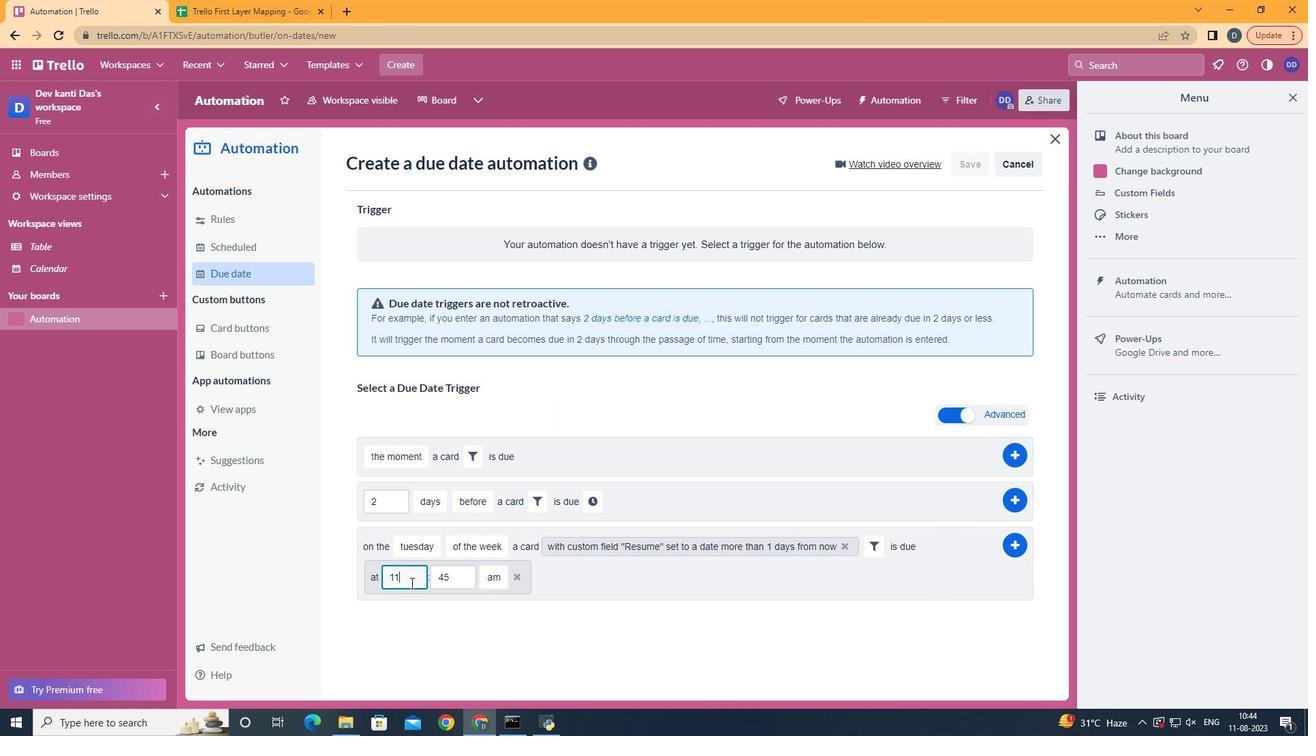 
Action: Mouse moved to (471, 587)
Screenshot: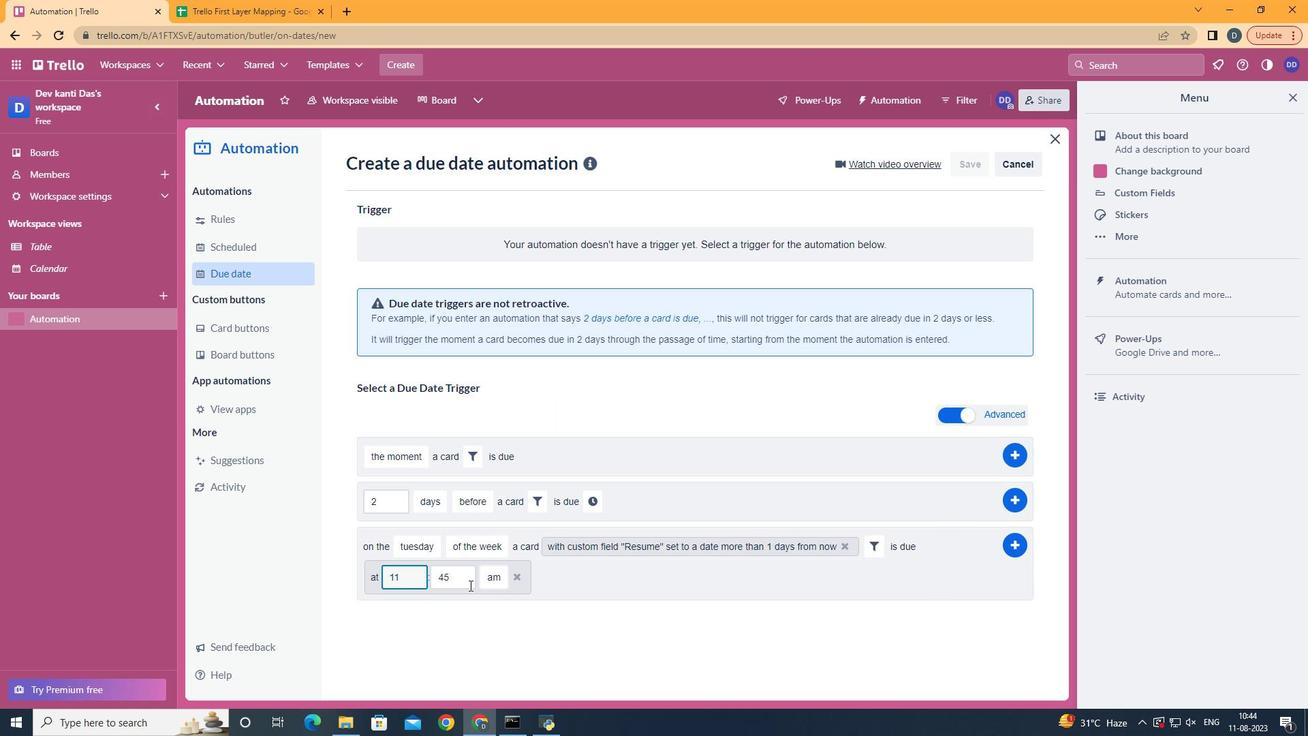 
Action: Mouse pressed left at (471, 587)
Screenshot: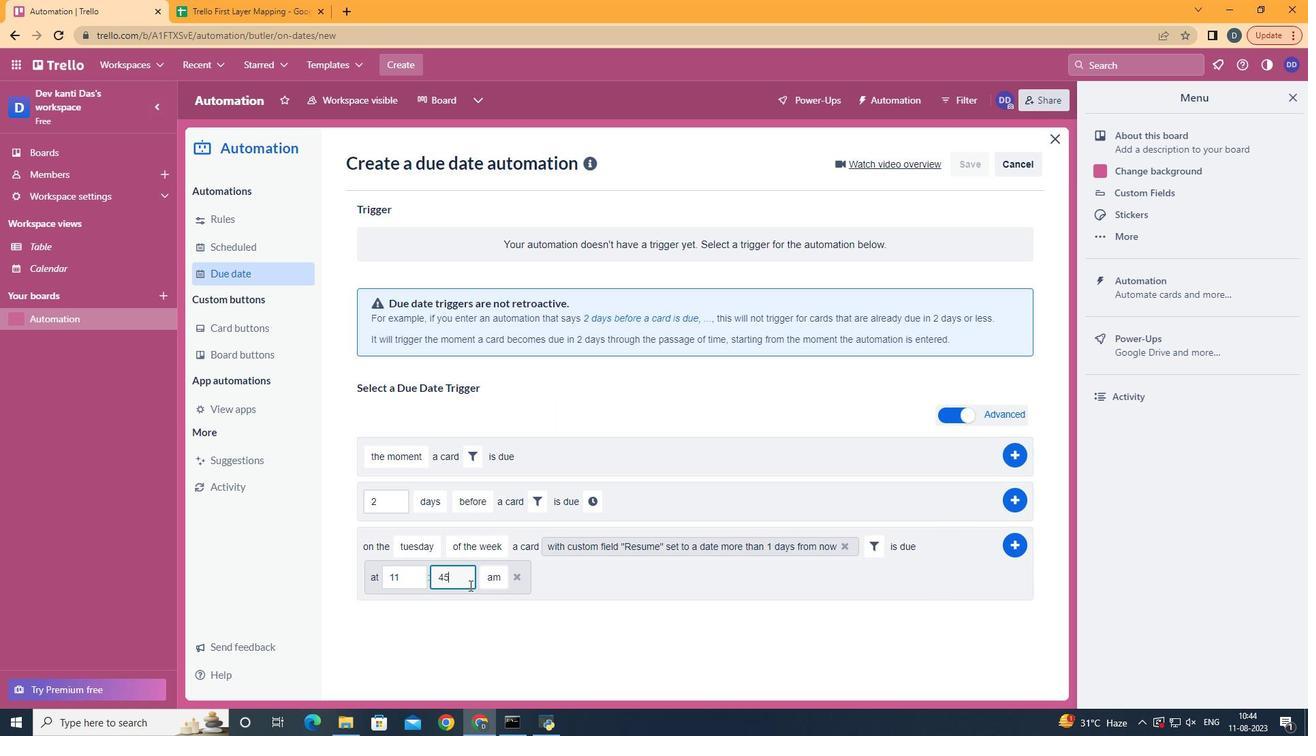 
Action: Key pressed <Key.backspace><Key.backspace>00
Screenshot: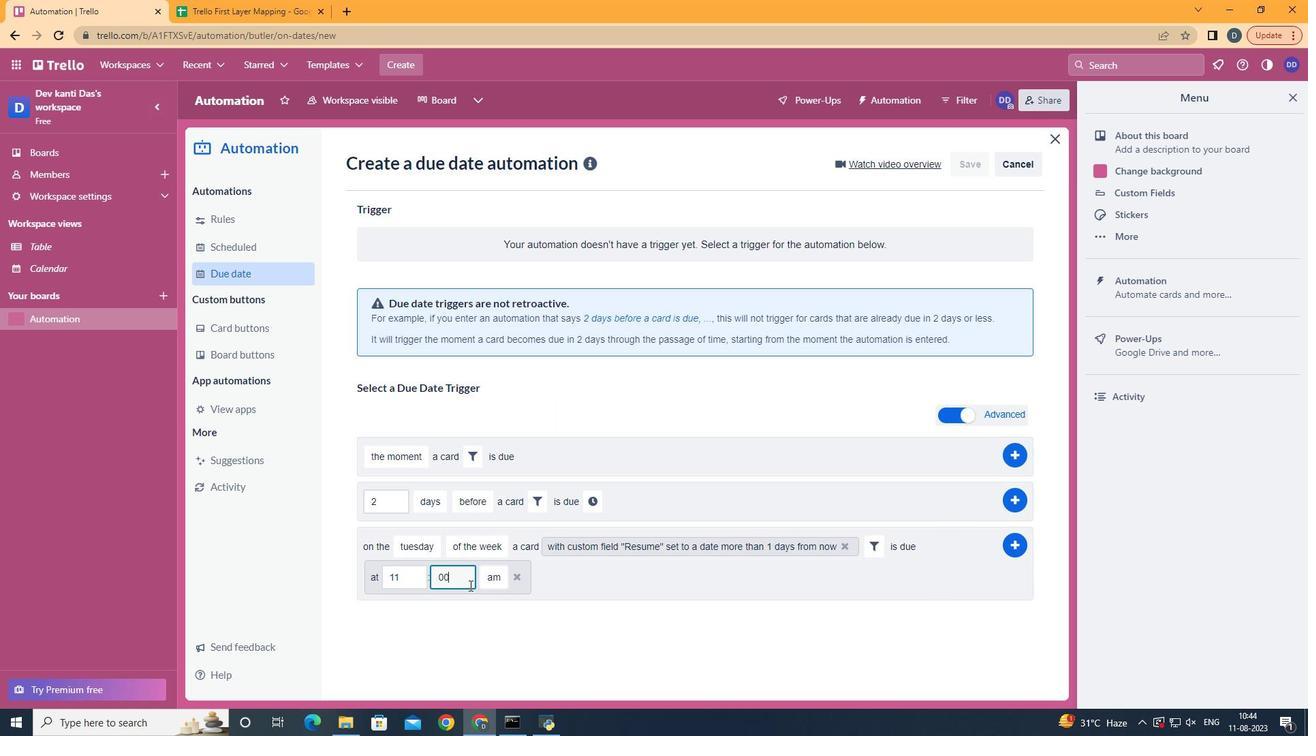 
Action: Mouse moved to (1018, 547)
Screenshot: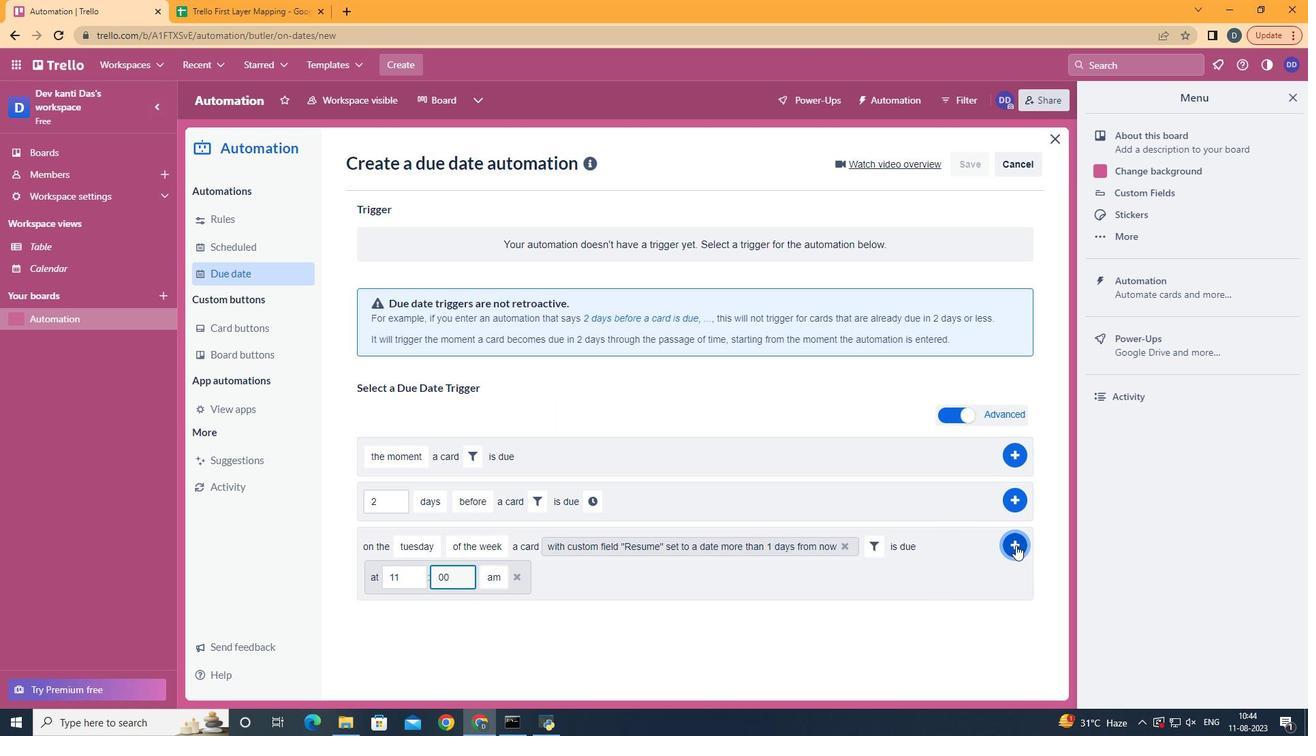 
Action: Mouse pressed left at (1018, 547)
Screenshot: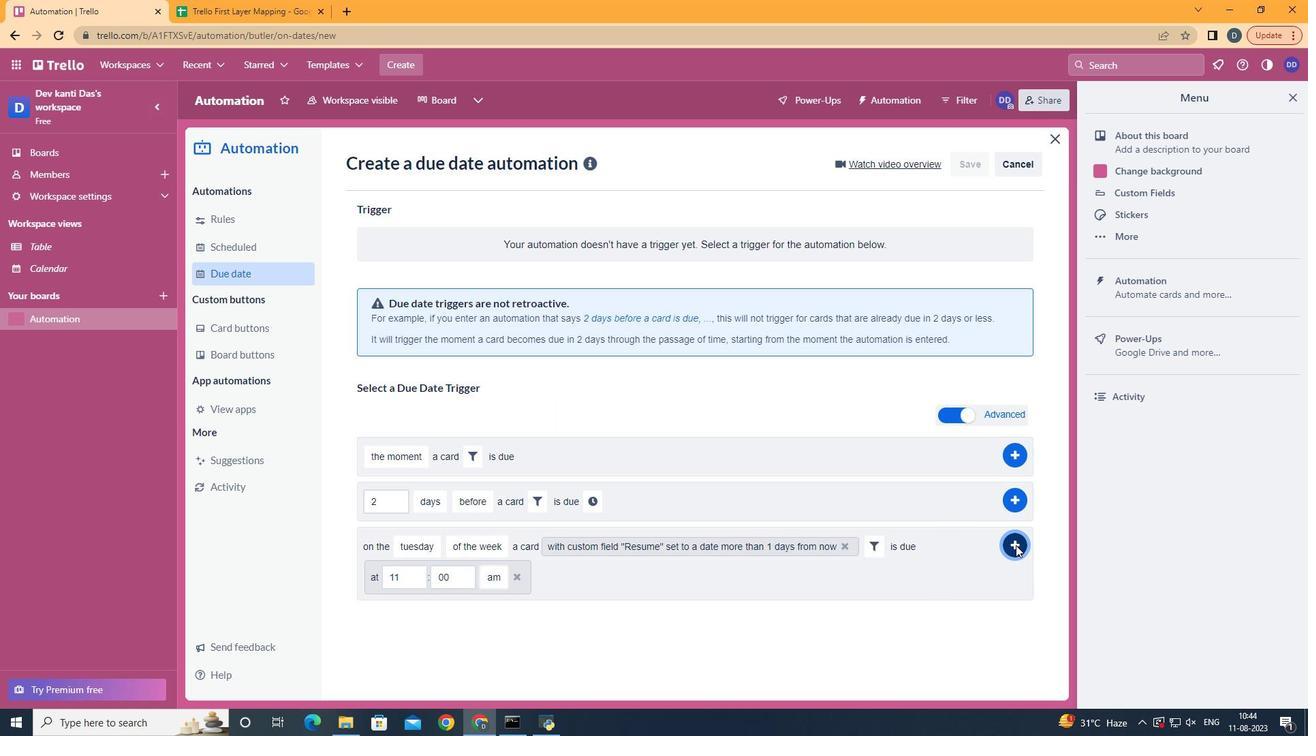
